 Task: Find connections with filter location Angra dos Reis with filter topic #workwith filter profile language French with filter current company MongoDB with filter school Asia Pacific Institute Of Management with filter industry Farming, Ranching, Forestry with filter service category Trade Shows with filter keywords title Library Assistant
Action: Mouse moved to (529, 97)
Screenshot: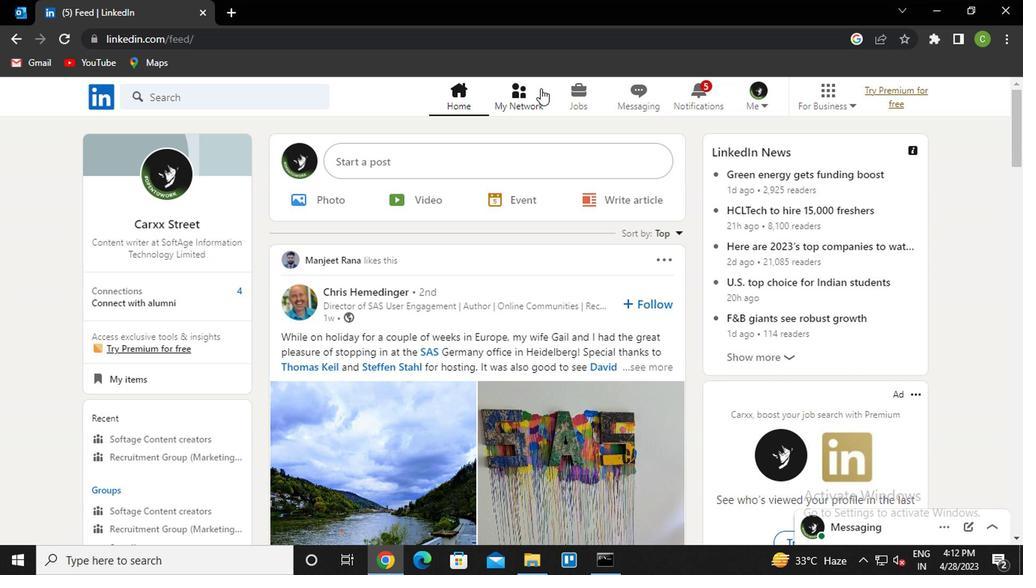 
Action: Mouse pressed left at (529, 97)
Screenshot: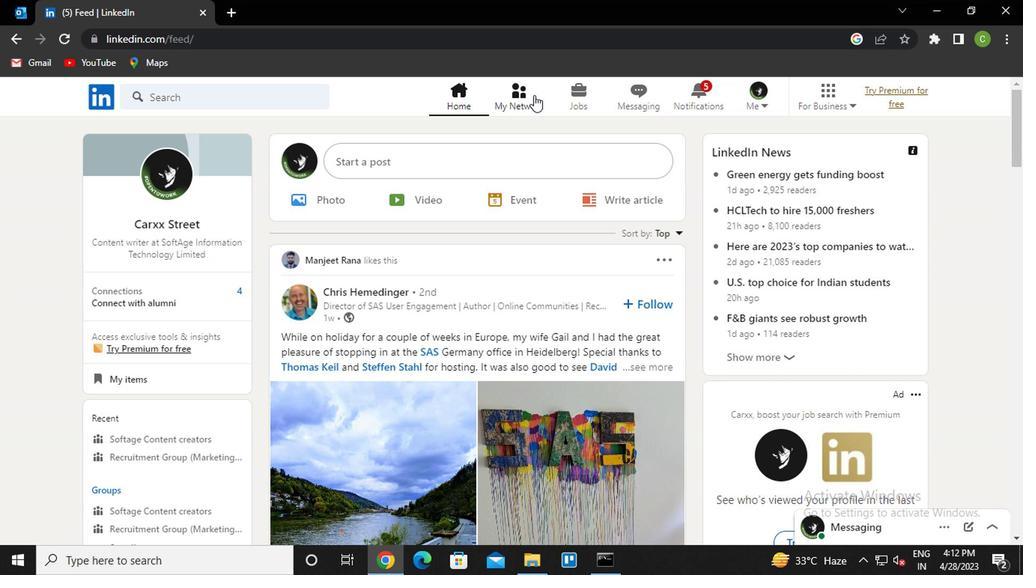 
Action: Mouse moved to (205, 188)
Screenshot: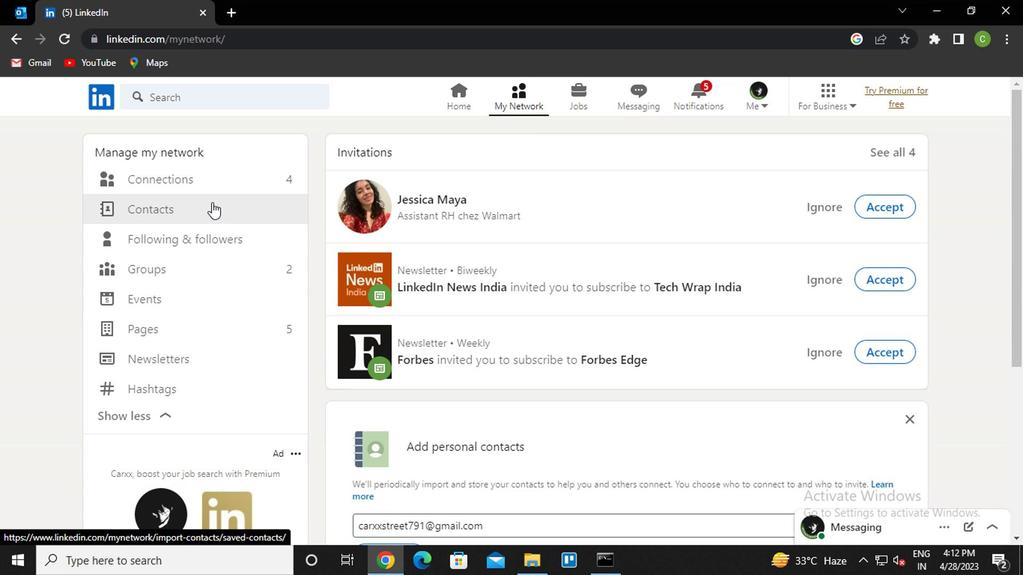 
Action: Mouse pressed left at (205, 188)
Screenshot: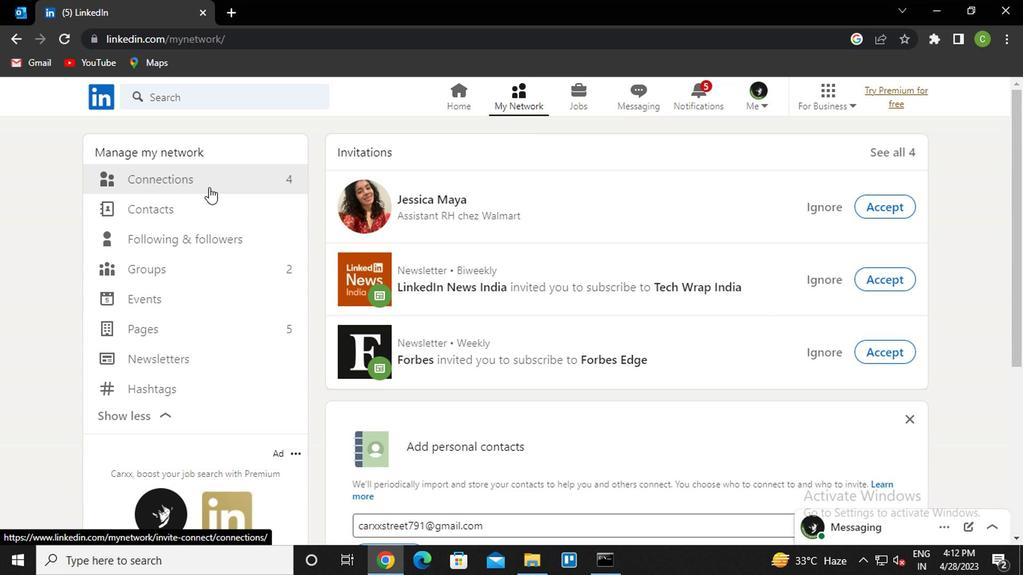 
Action: Mouse moved to (591, 183)
Screenshot: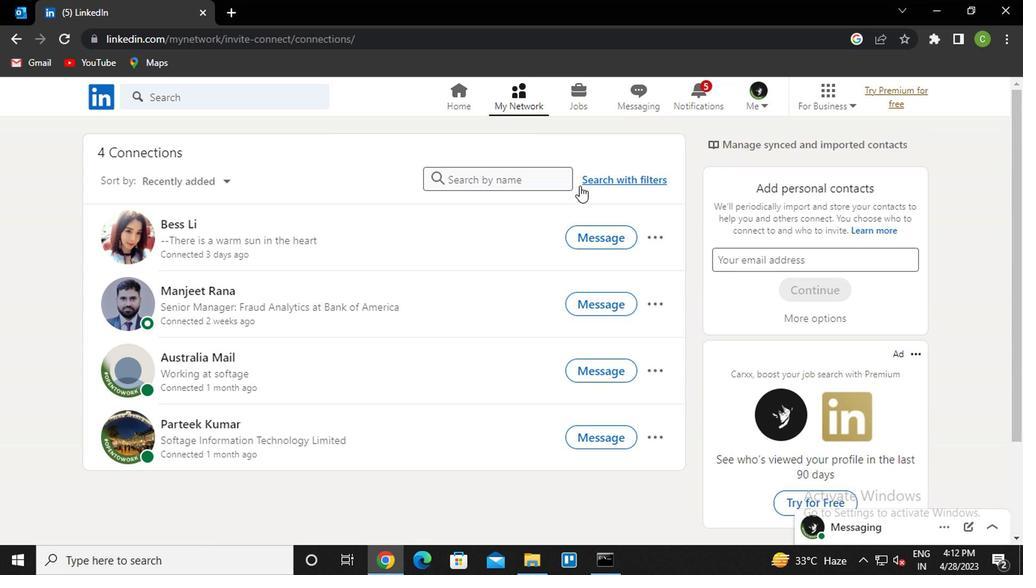 
Action: Mouse pressed left at (591, 183)
Screenshot: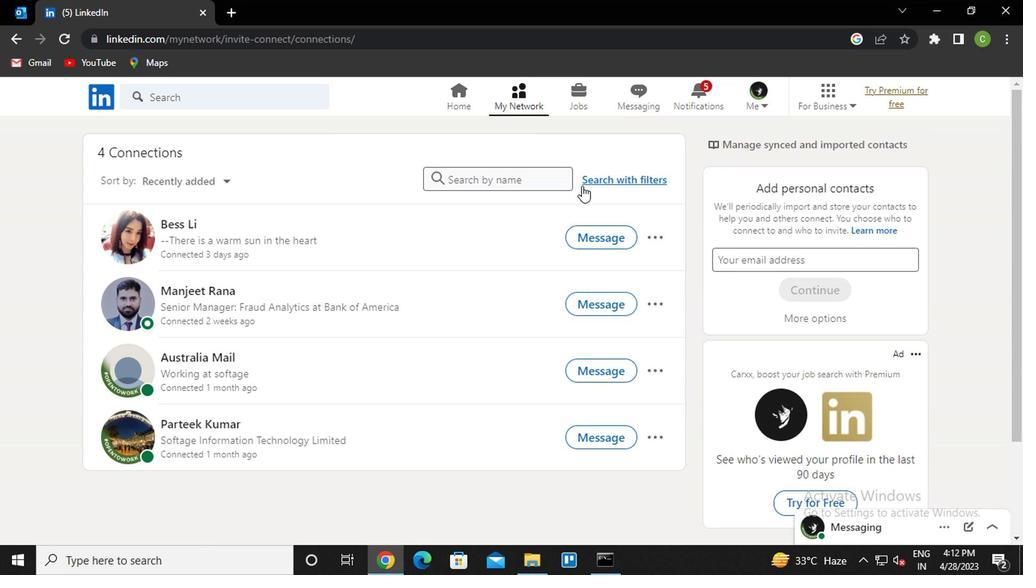 
Action: Mouse moved to (563, 134)
Screenshot: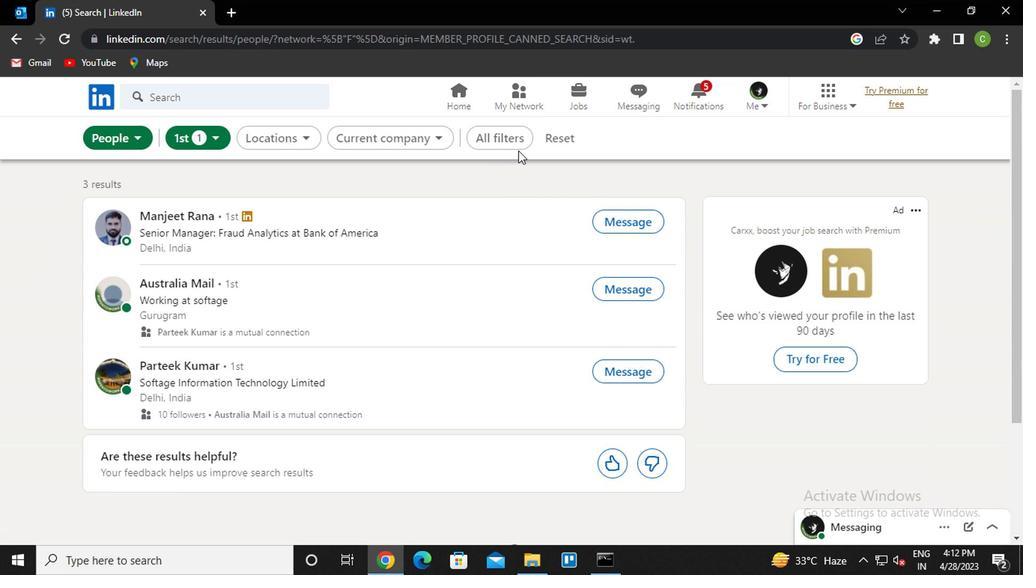
Action: Mouse pressed left at (563, 134)
Screenshot: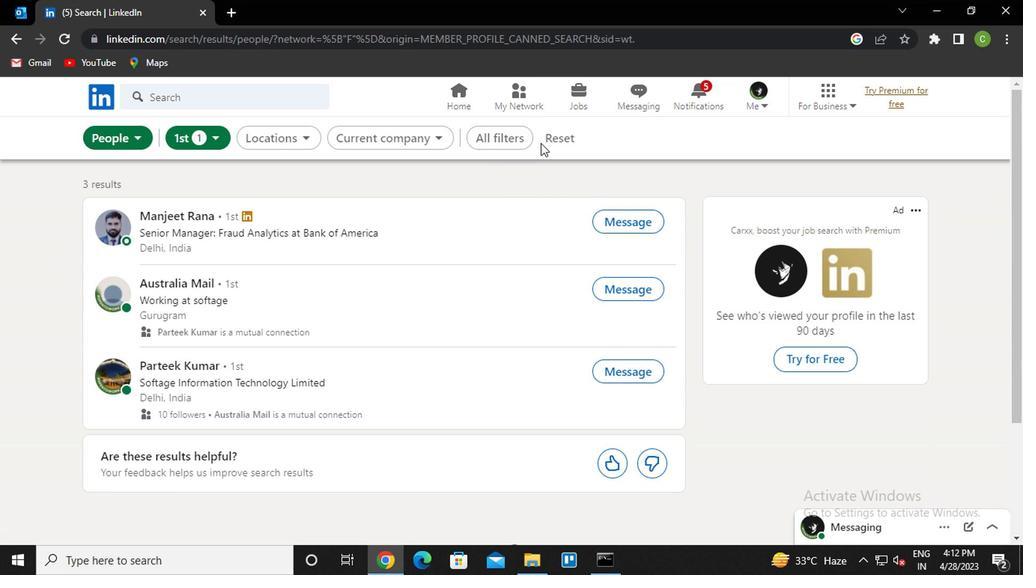 
Action: Mouse moved to (528, 139)
Screenshot: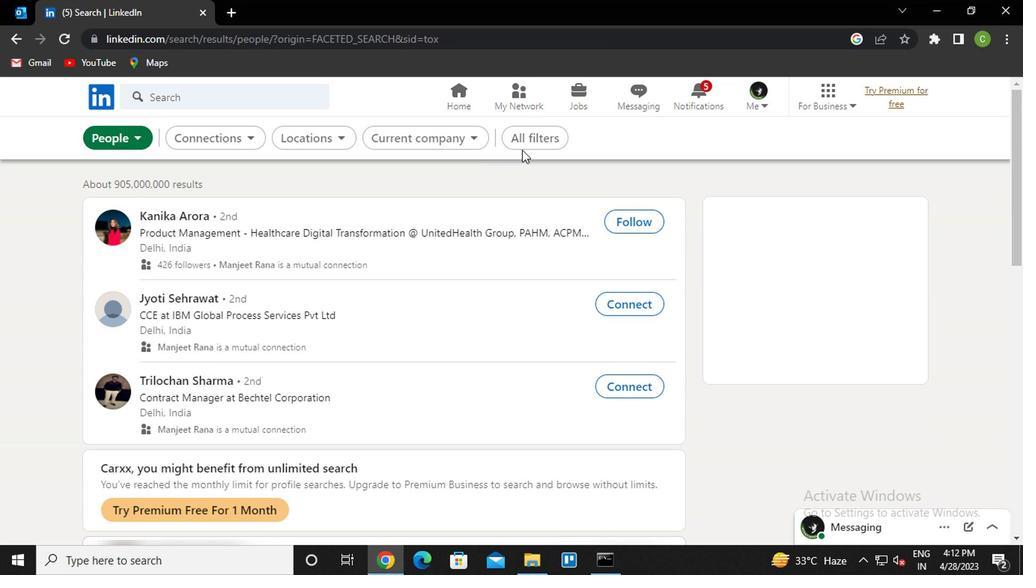 
Action: Mouse pressed left at (528, 139)
Screenshot: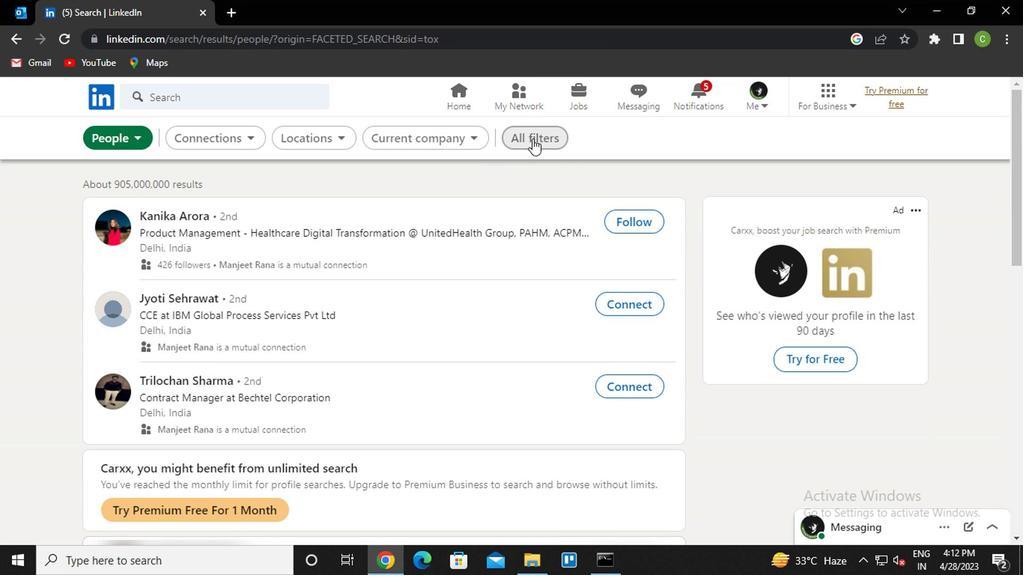 
Action: Mouse moved to (770, 261)
Screenshot: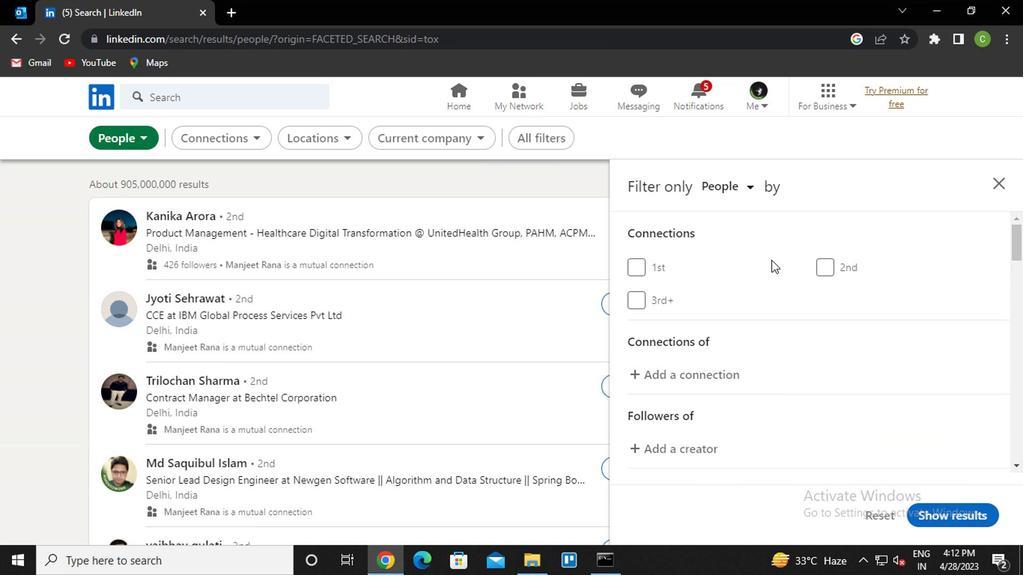 
Action: Mouse scrolled (770, 261) with delta (0, 0)
Screenshot: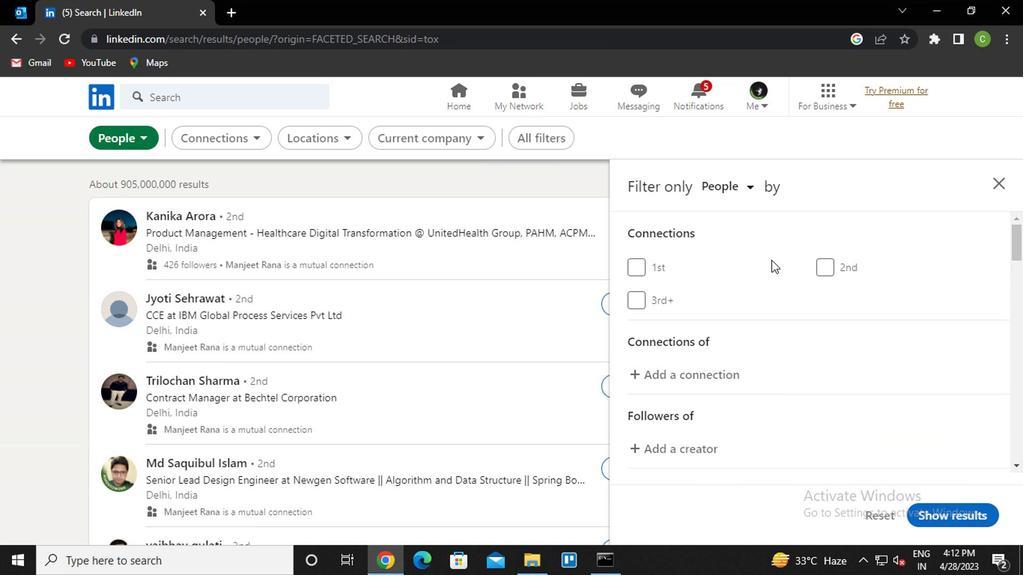 
Action: Mouse moved to (770, 265)
Screenshot: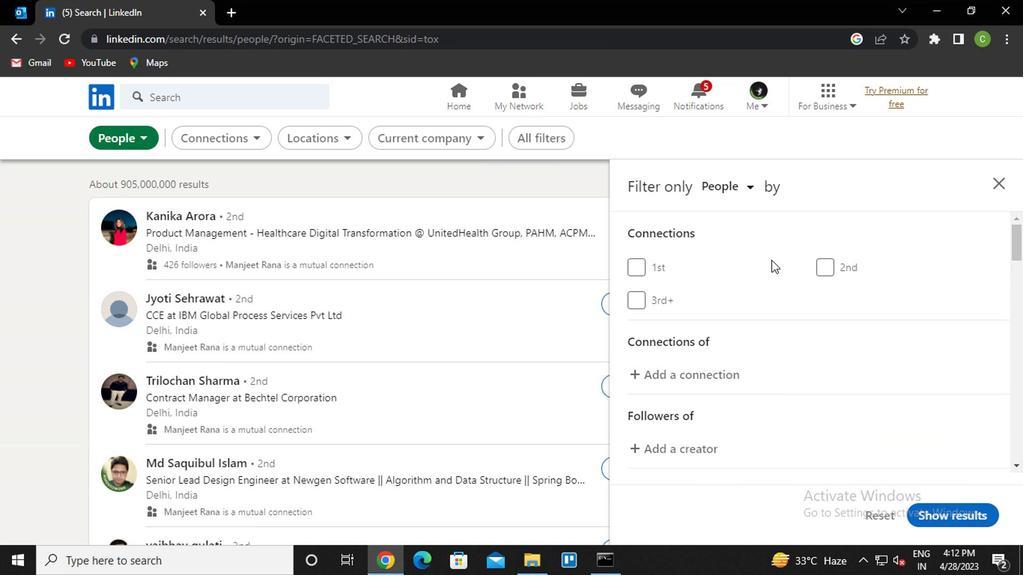 
Action: Mouse scrolled (770, 264) with delta (0, 0)
Screenshot: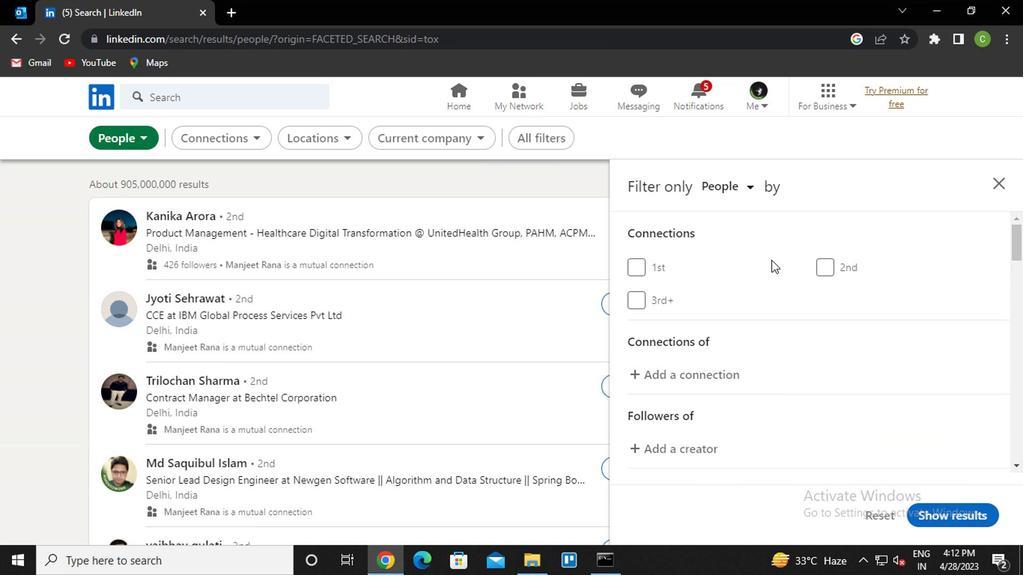 
Action: Mouse moved to (770, 268)
Screenshot: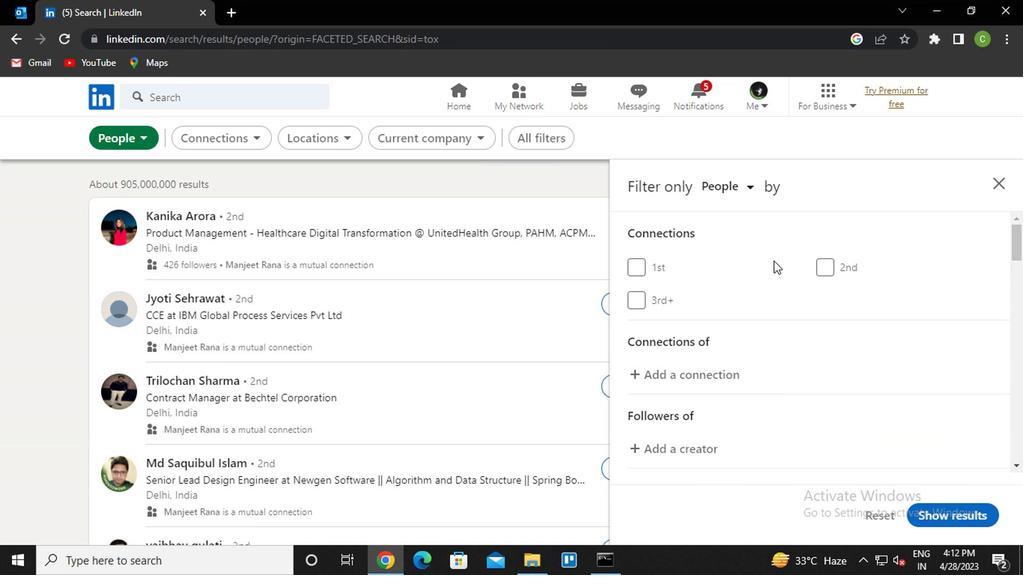 
Action: Mouse scrolled (770, 268) with delta (0, 0)
Screenshot: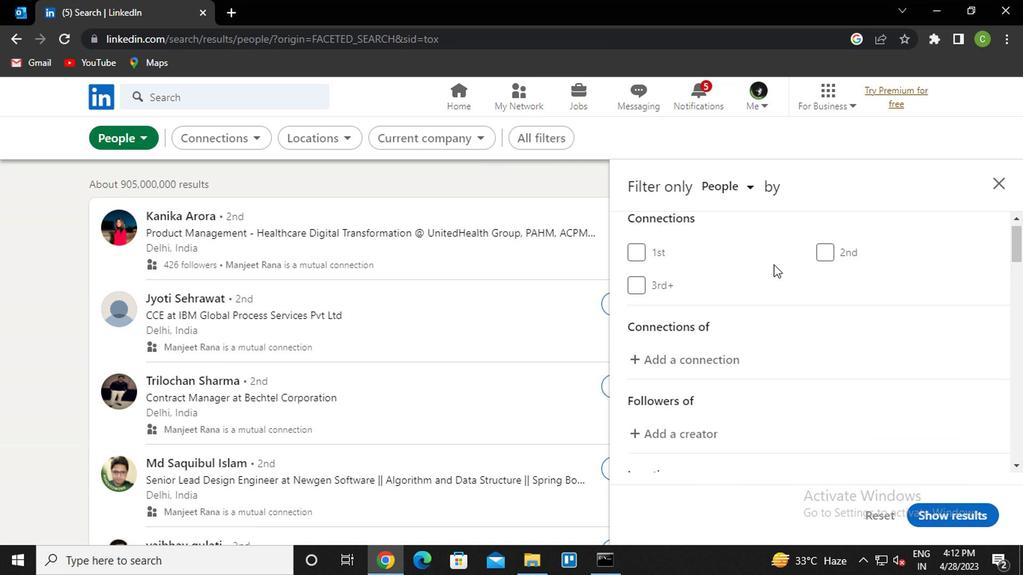 
Action: Mouse moved to (859, 373)
Screenshot: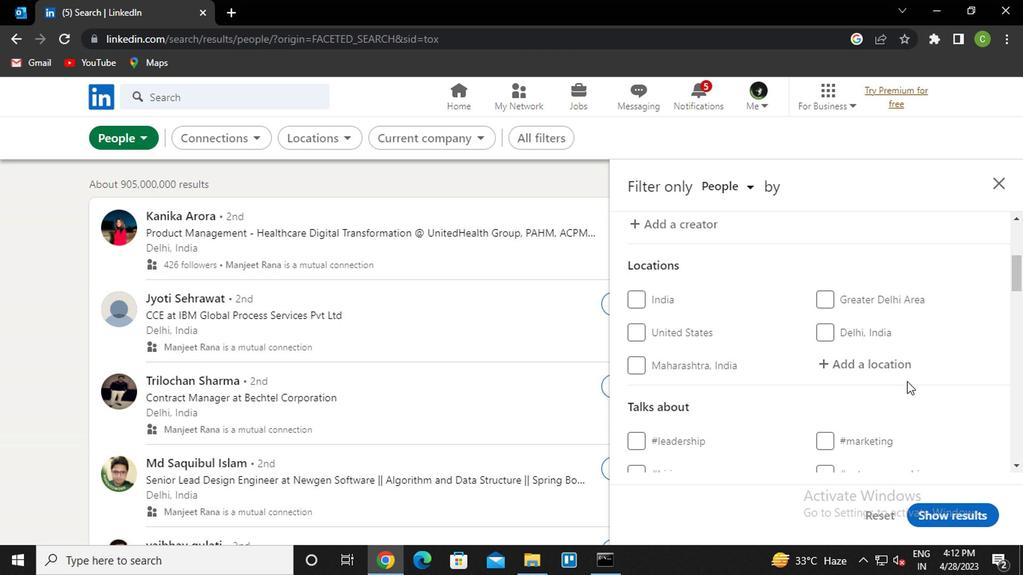 
Action: Mouse pressed left at (859, 373)
Screenshot: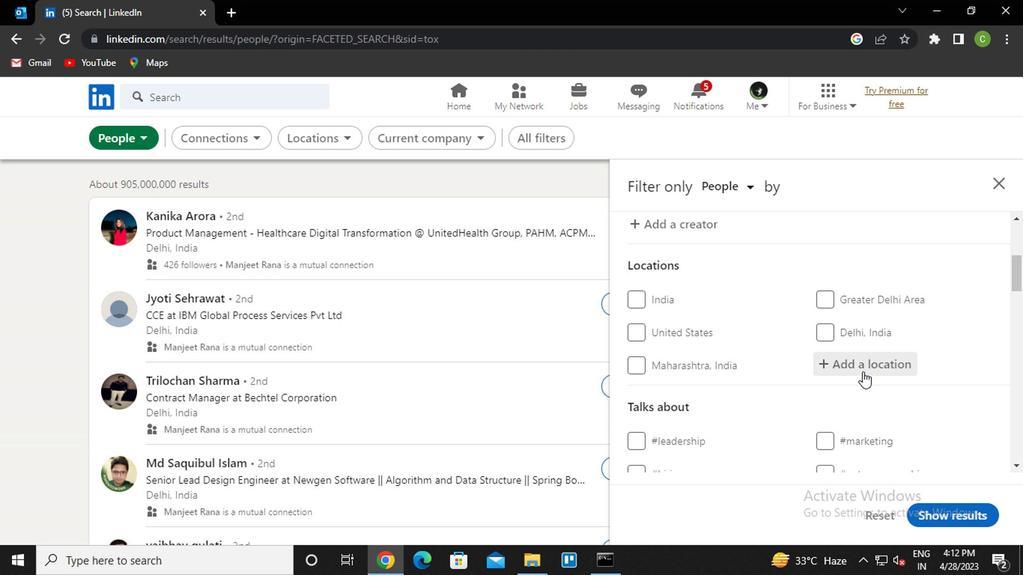 
Action: Key pressed <Key.caps_lock>a<Key.caps_lock>ngra<Key.space>dos<Key.down><Key.enter>
Screenshot: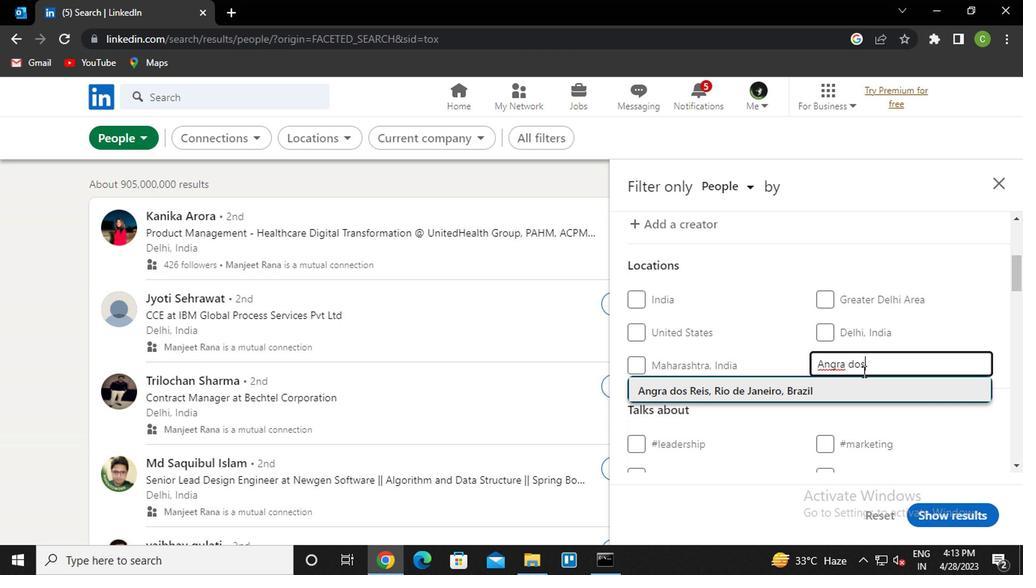 
Action: Mouse scrolled (859, 372) with delta (0, -1)
Screenshot: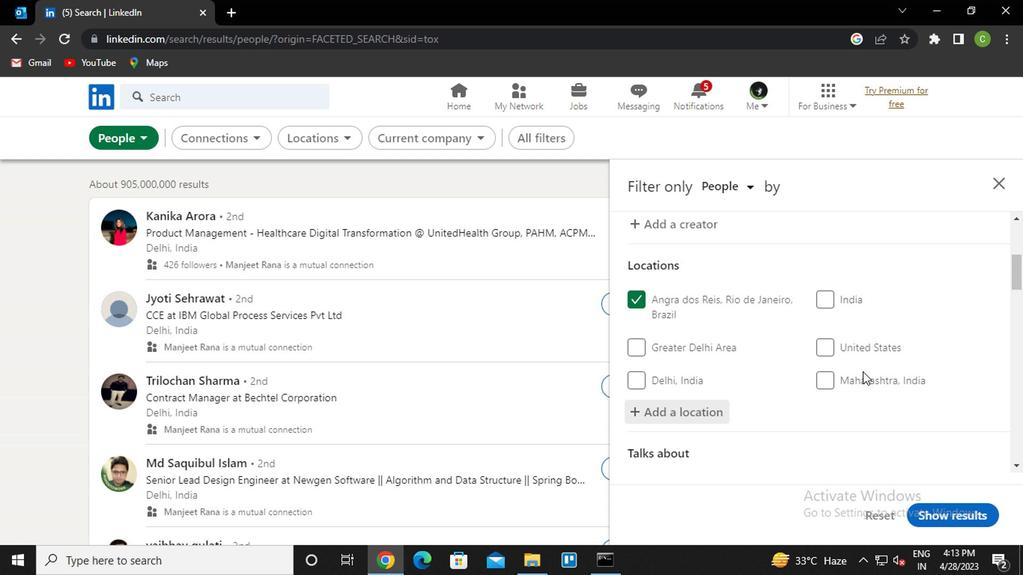 
Action: Mouse moved to (857, 377)
Screenshot: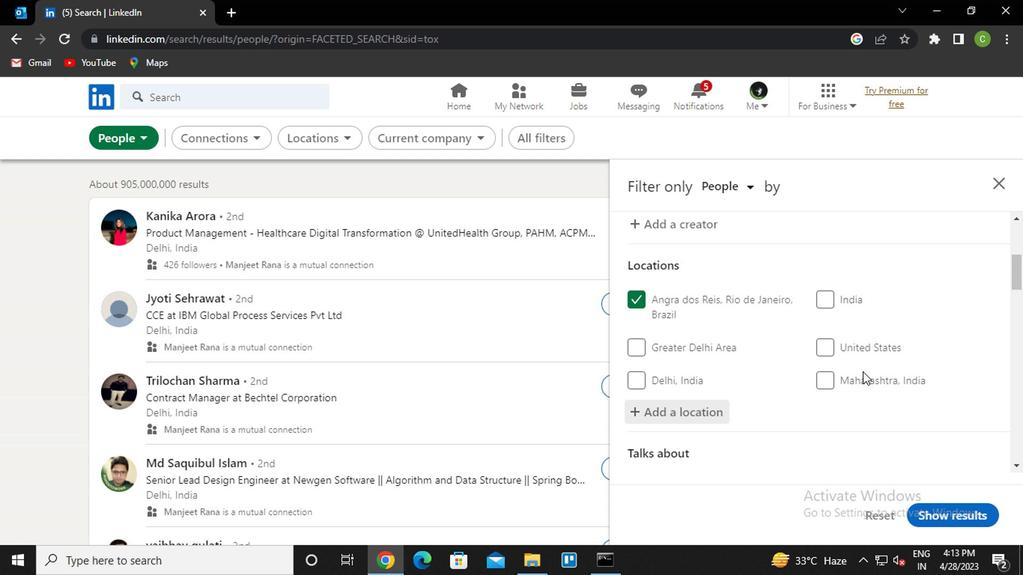 
Action: Mouse scrolled (857, 376) with delta (0, 0)
Screenshot: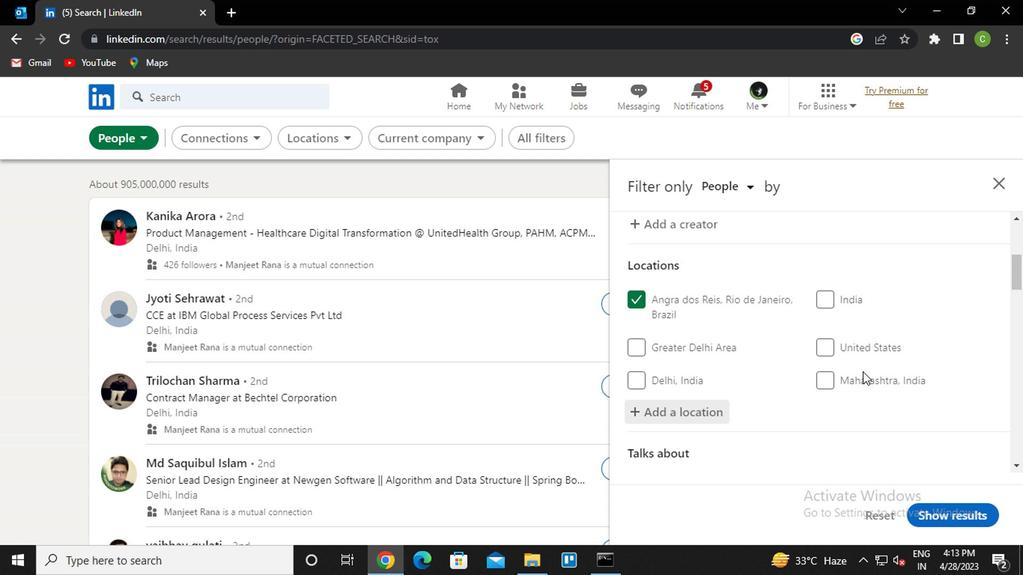 
Action: Mouse moved to (858, 377)
Screenshot: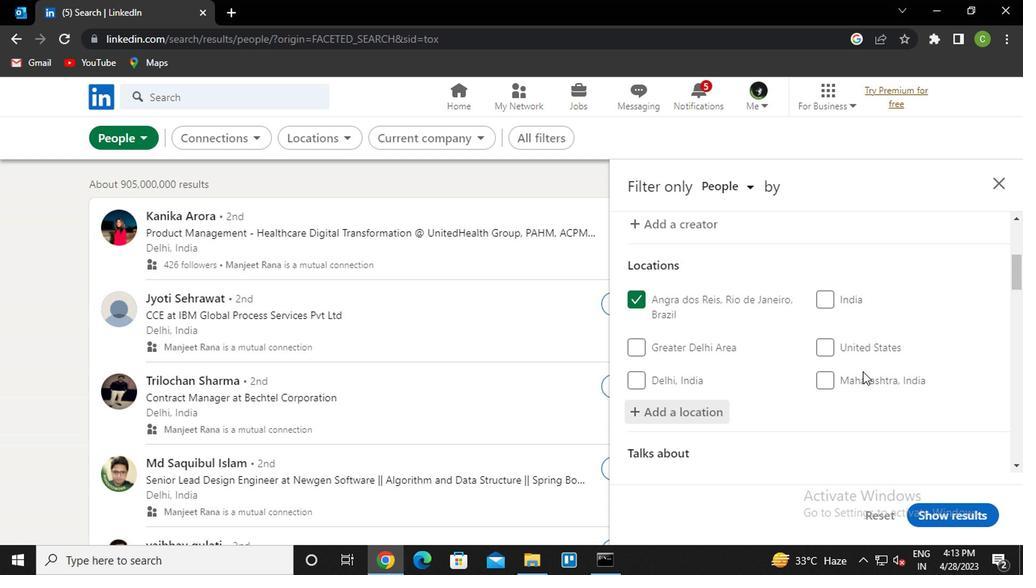 
Action: Mouse scrolled (858, 377) with delta (0, 0)
Screenshot: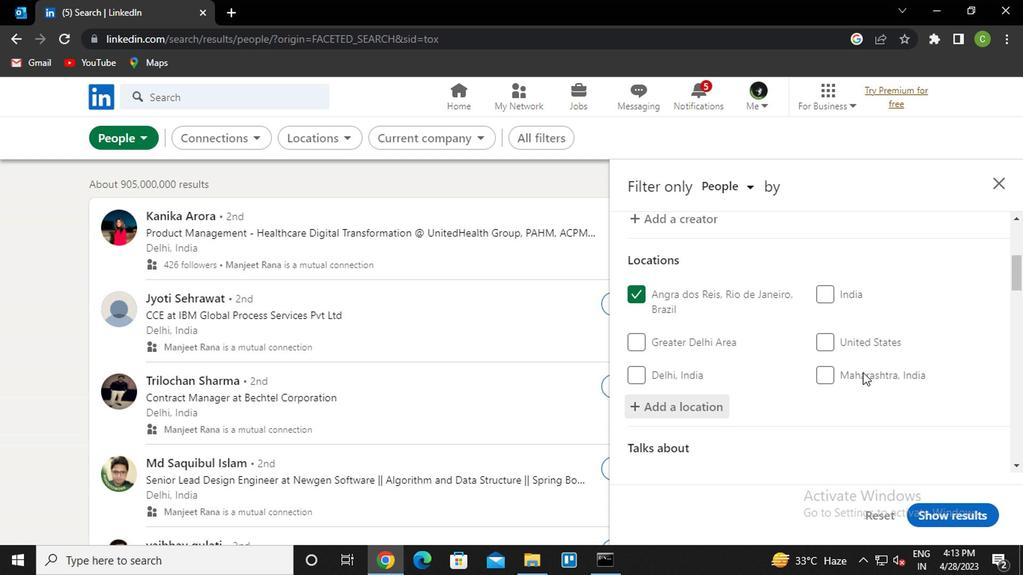 
Action: Mouse moved to (850, 329)
Screenshot: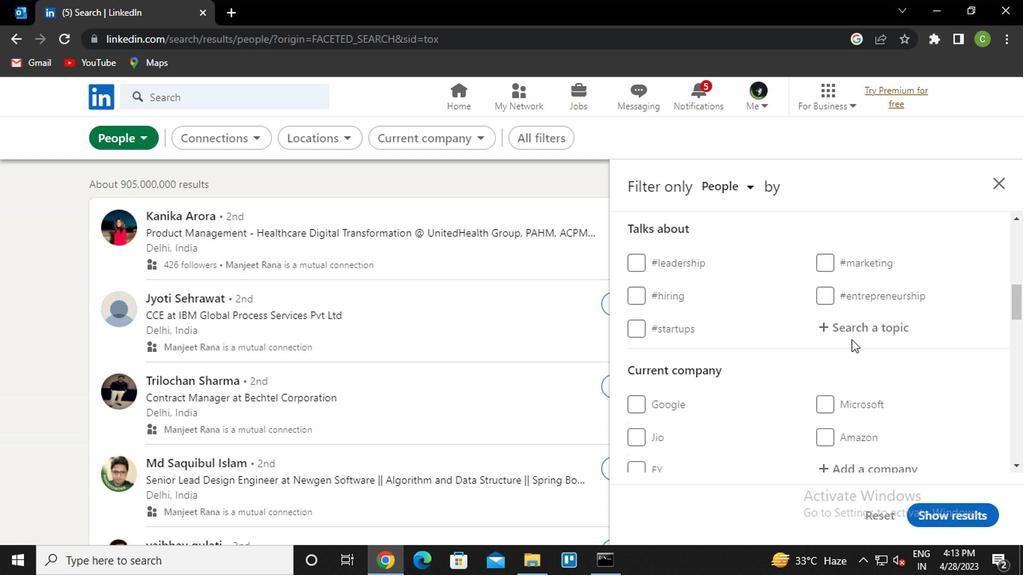 
Action: Mouse pressed left at (850, 329)
Screenshot: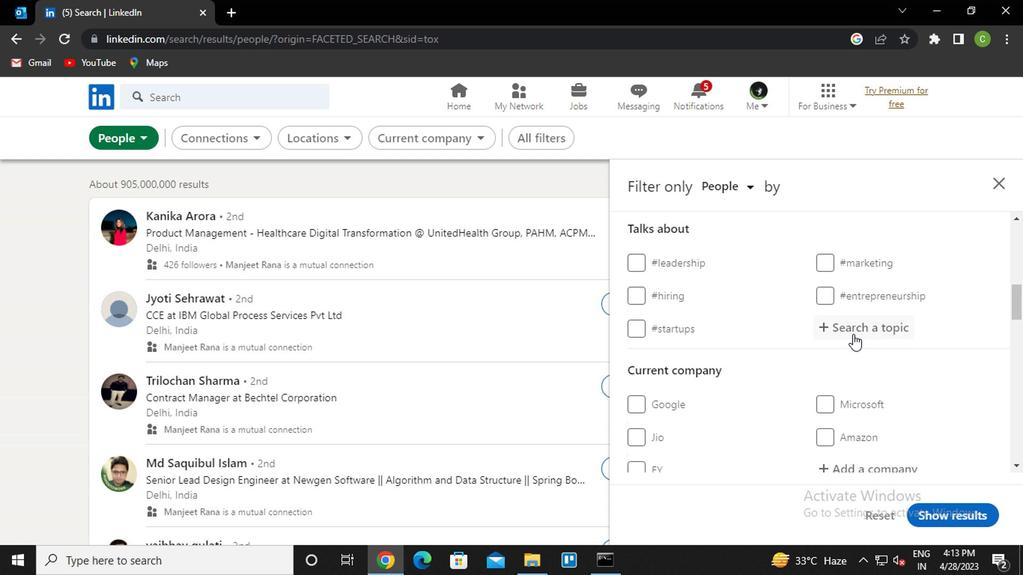 
Action: Key pressed work<Key.down><Key.enter>
Screenshot: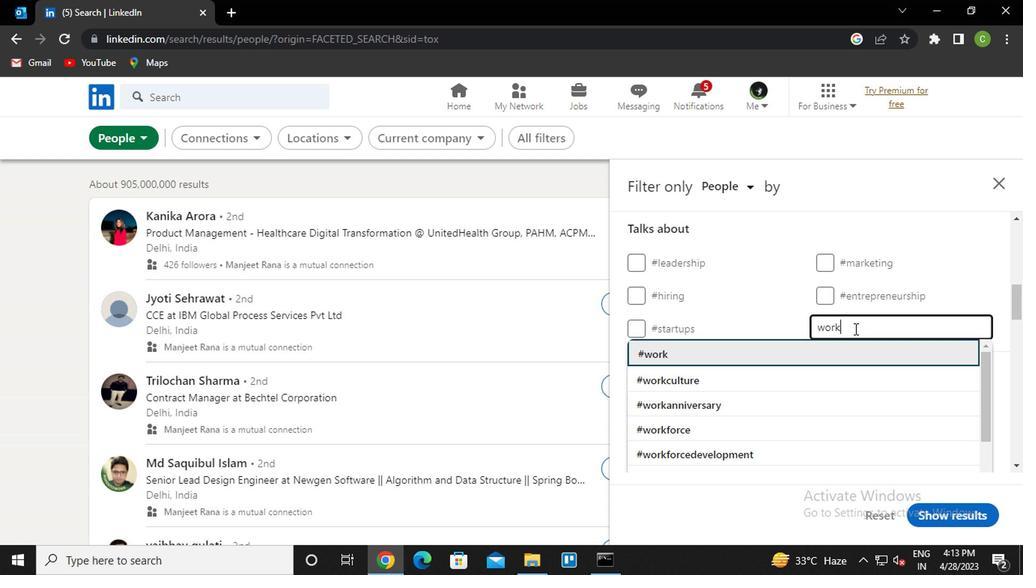 
Action: Mouse scrolled (850, 329) with delta (0, 0)
Screenshot: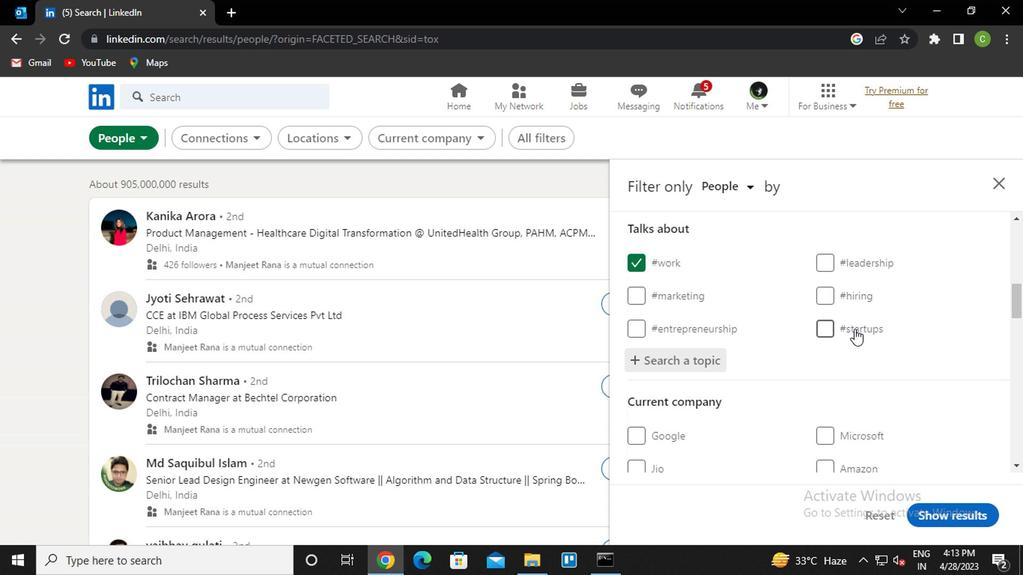 
Action: Mouse scrolled (850, 329) with delta (0, 0)
Screenshot: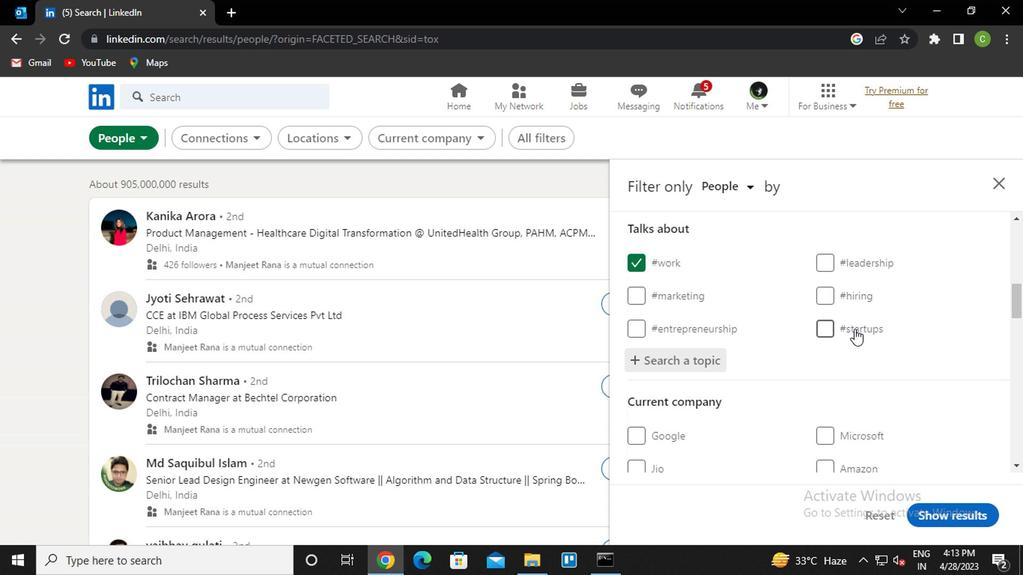 
Action: Mouse scrolled (850, 329) with delta (0, 0)
Screenshot: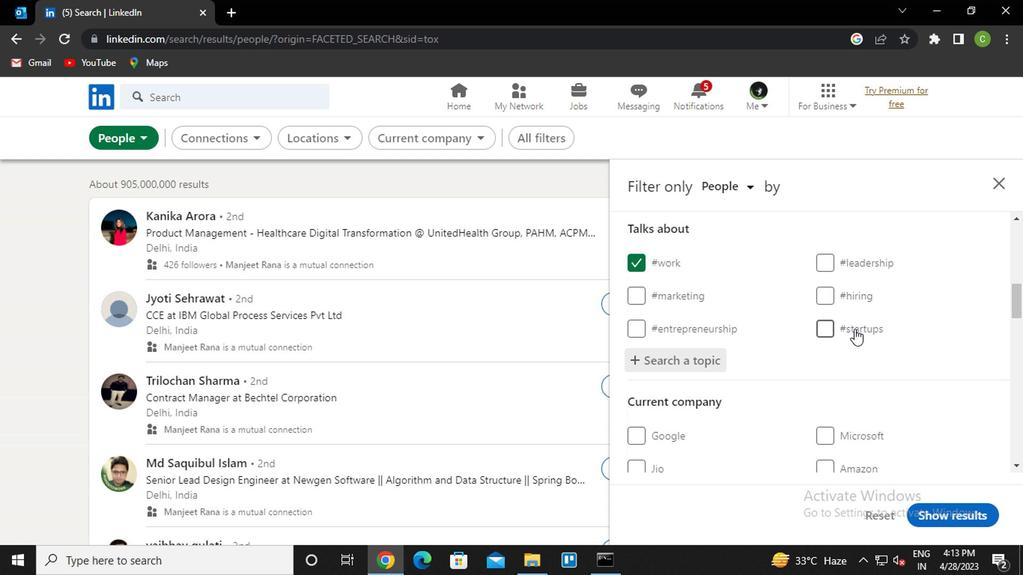 
Action: Mouse scrolled (850, 329) with delta (0, 0)
Screenshot: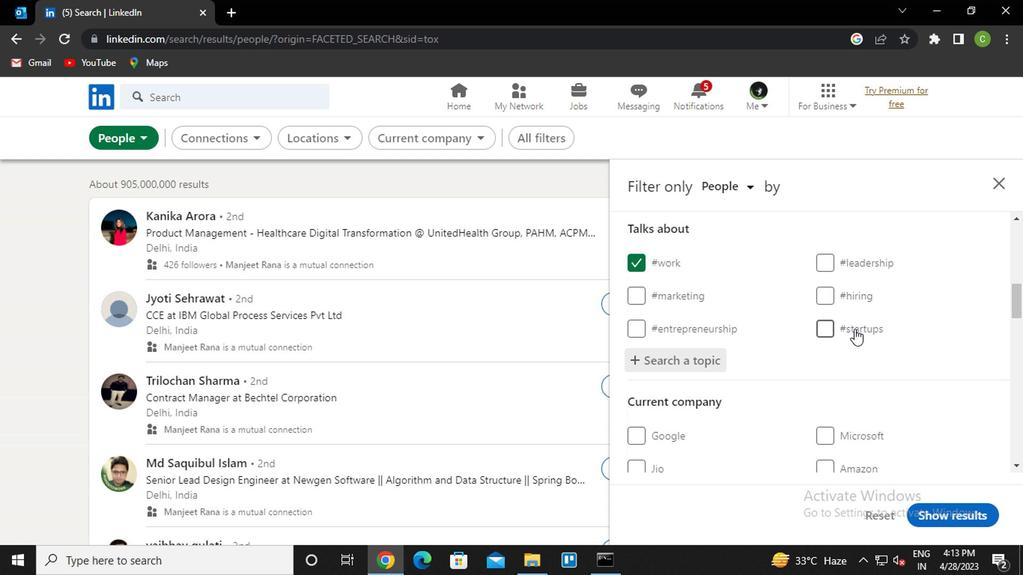 
Action: Mouse scrolled (850, 329) with delta (0, 0)
Screenshot: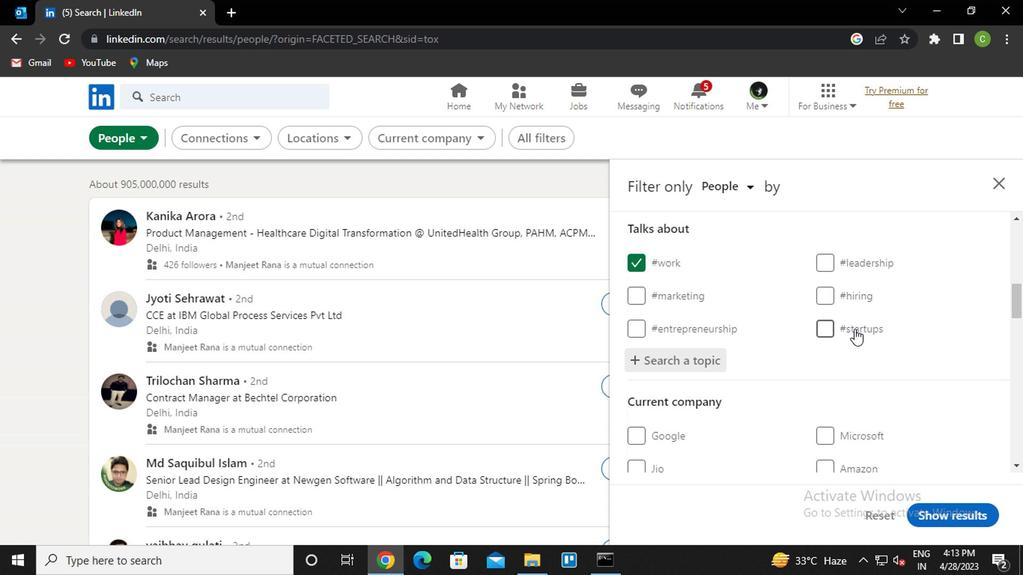 
Action: Mouse scrolled (850, 329) with delta (0, 0)
Screenshot: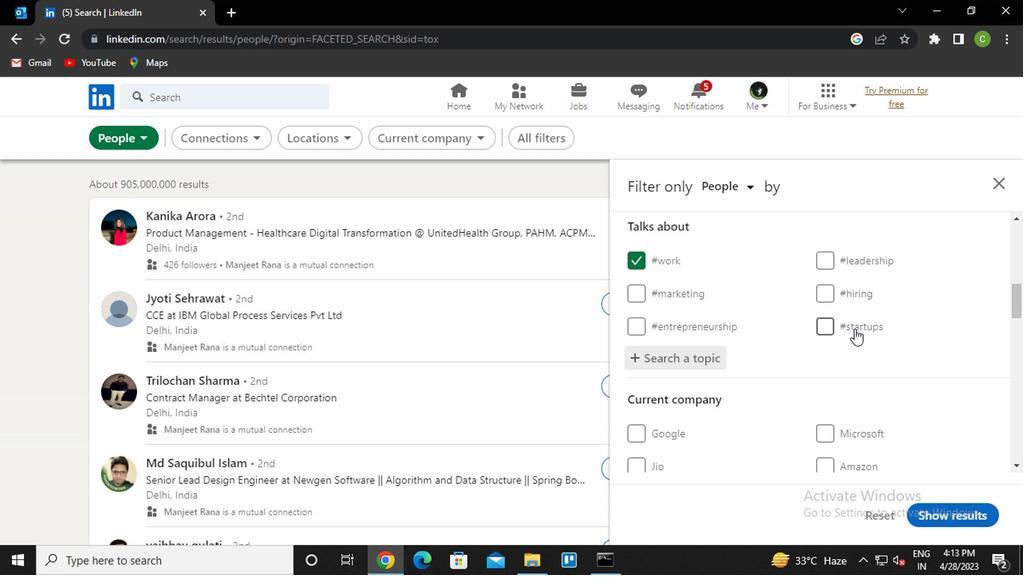 
Action: Mouse scrolled (850, 329) with delta (0, 0)
Screenshot: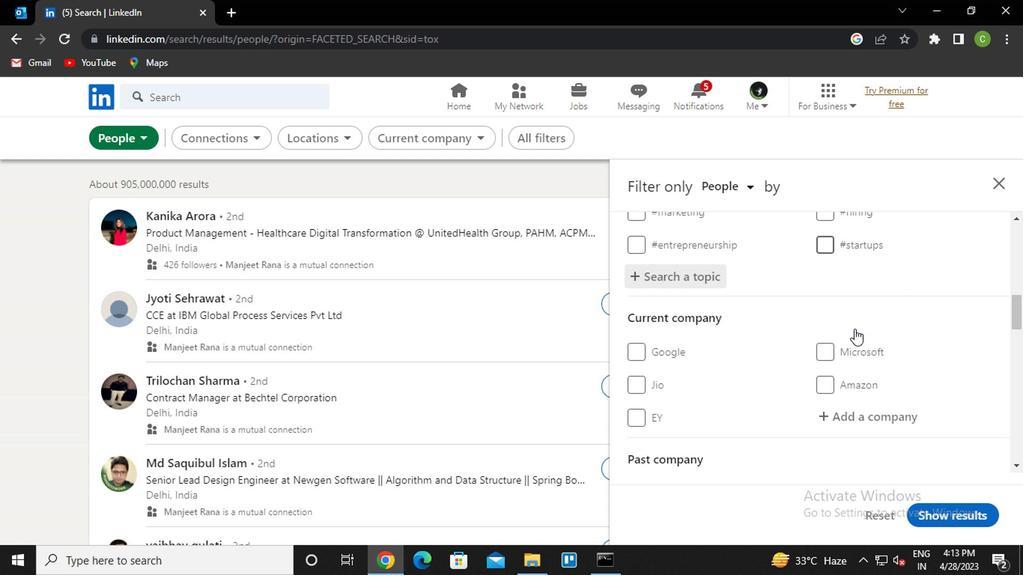 
Action: Mouse moved to (772, 381)
Screenshot: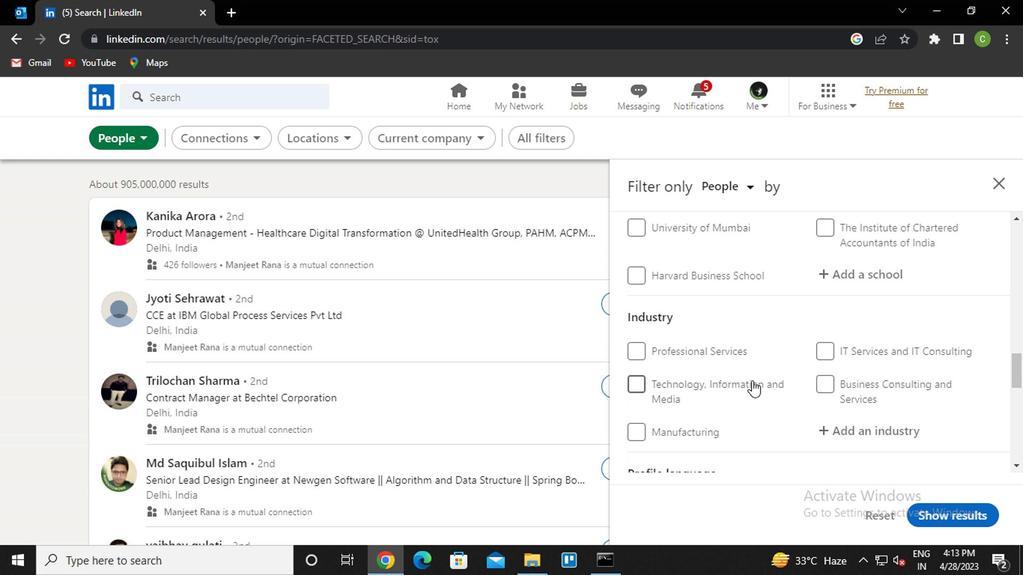 
Action: Mouse scrolled (772, 380) with delta (0, 0)
Screenshot: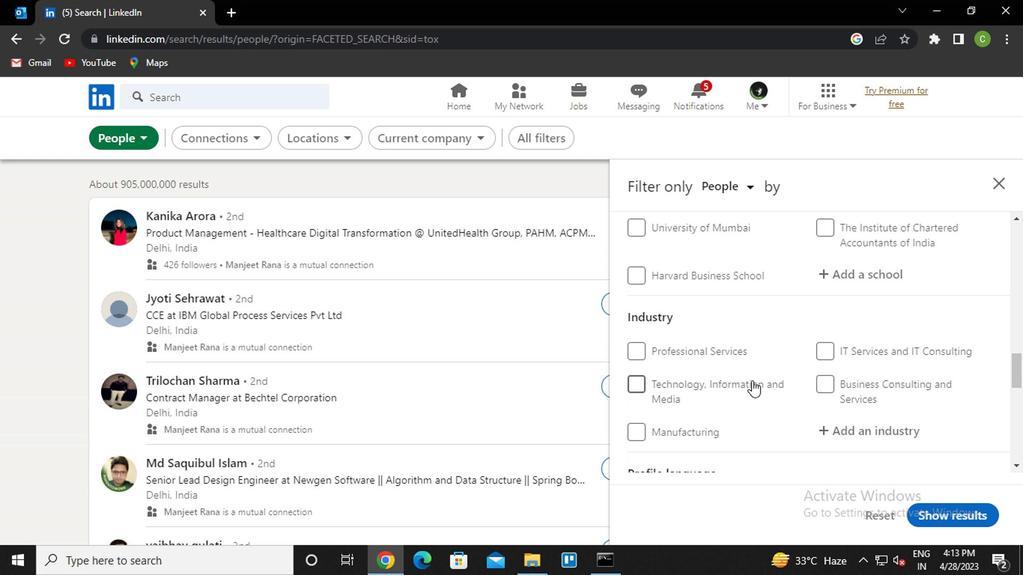
Action: Mouse scrolled (772, 380) with delta (0, 0)
Screenshot: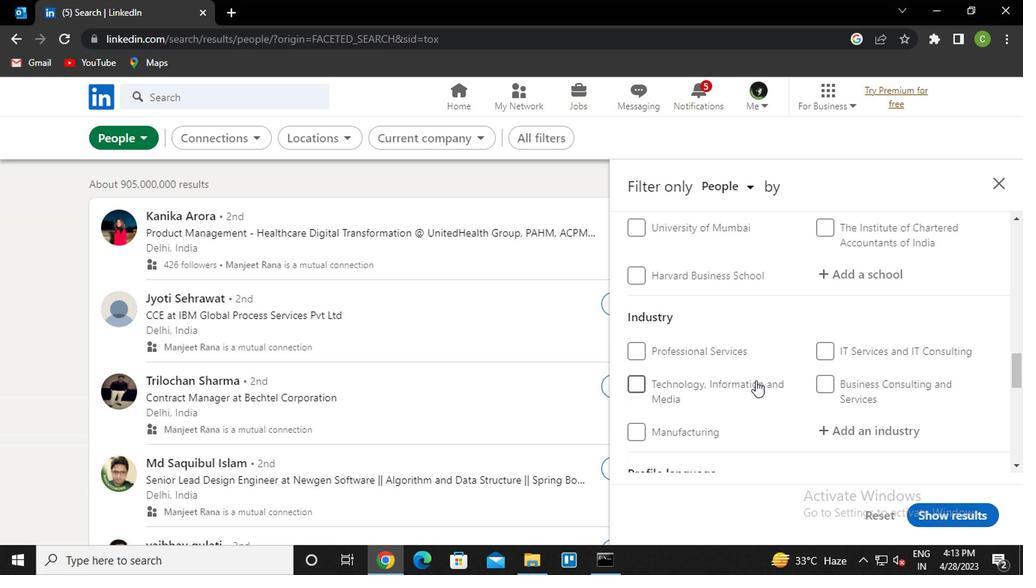 
Action: Mouse moved to (774, 378)
Screenshot: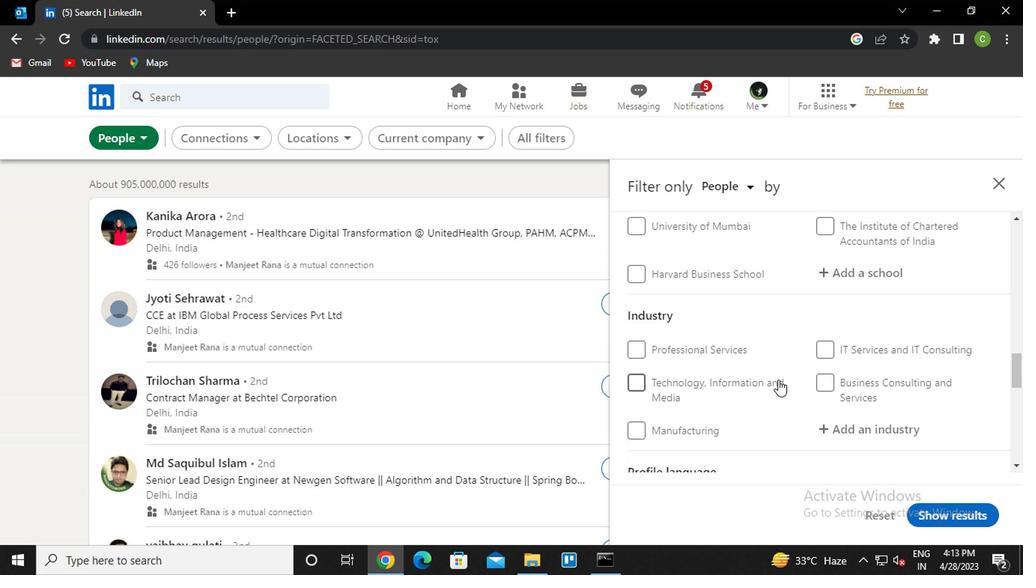 
Action: Mouse scrolled (774, 377) with delta (0, -1)
Screenshot: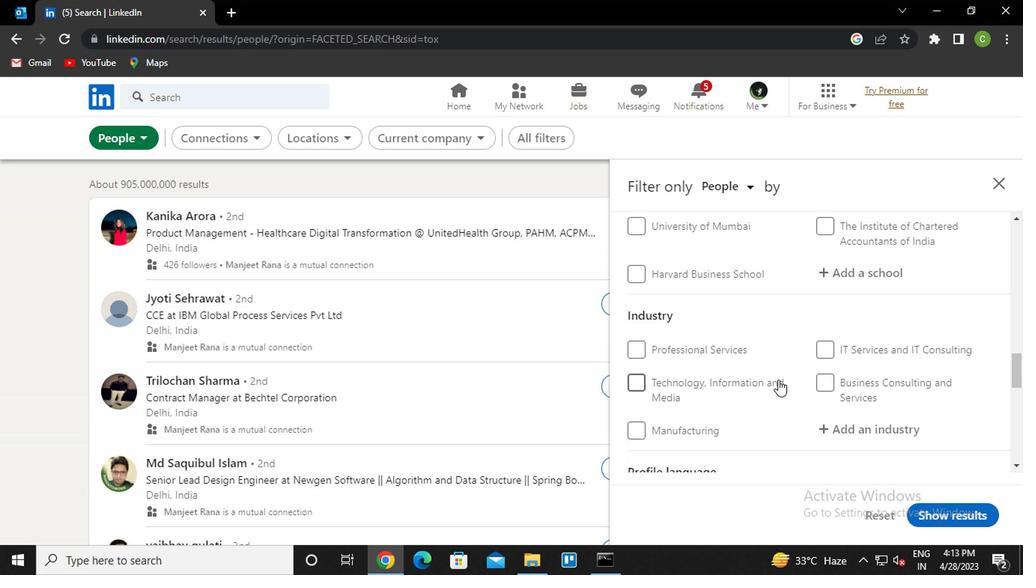 
Action: Mouse moved to (825, 286)
Screenshot: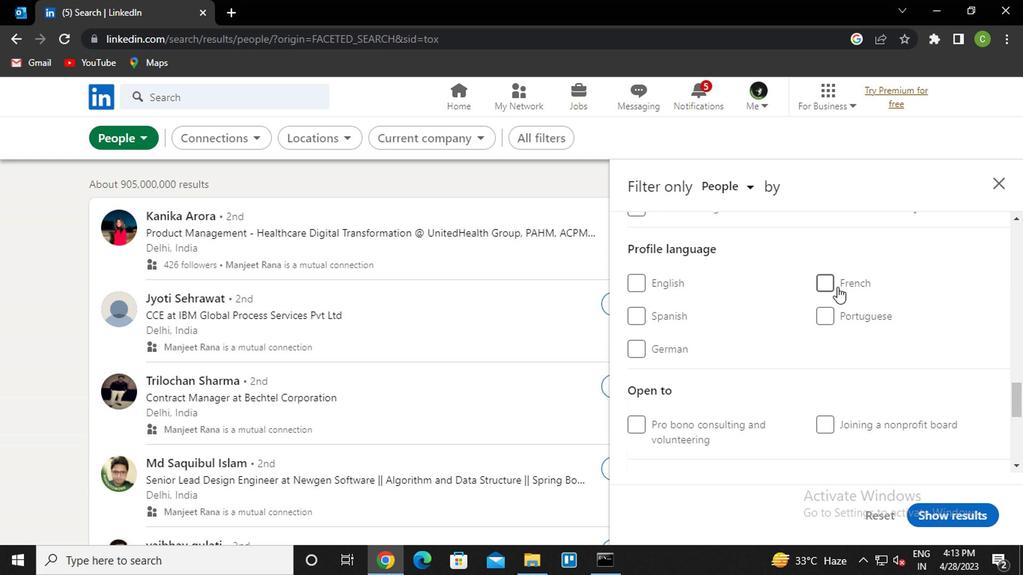 
Action: Mouse pressed left at (825, 286)
Screenshot: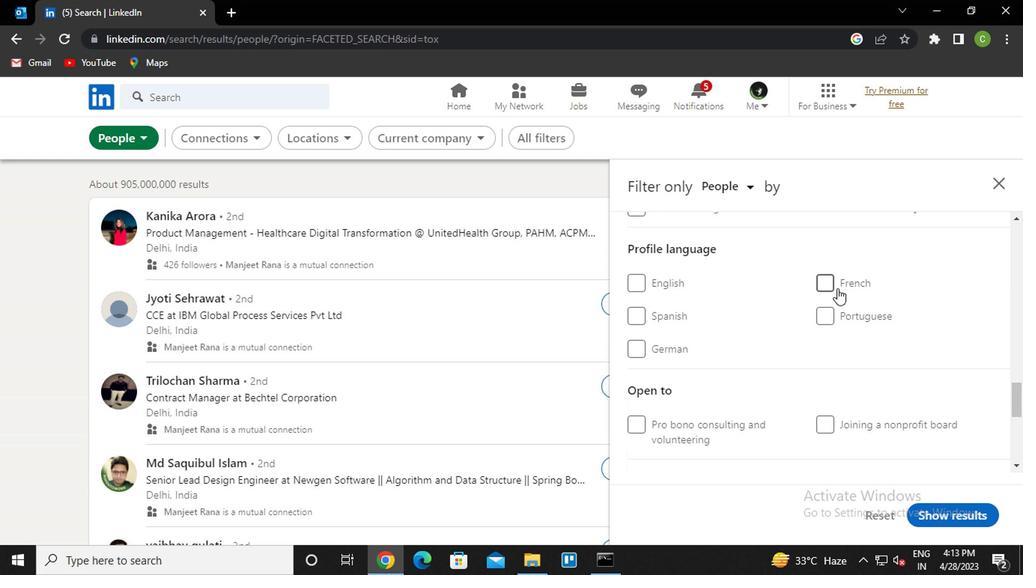 
Action: Mouse moved to (822, 286)
Screenshot: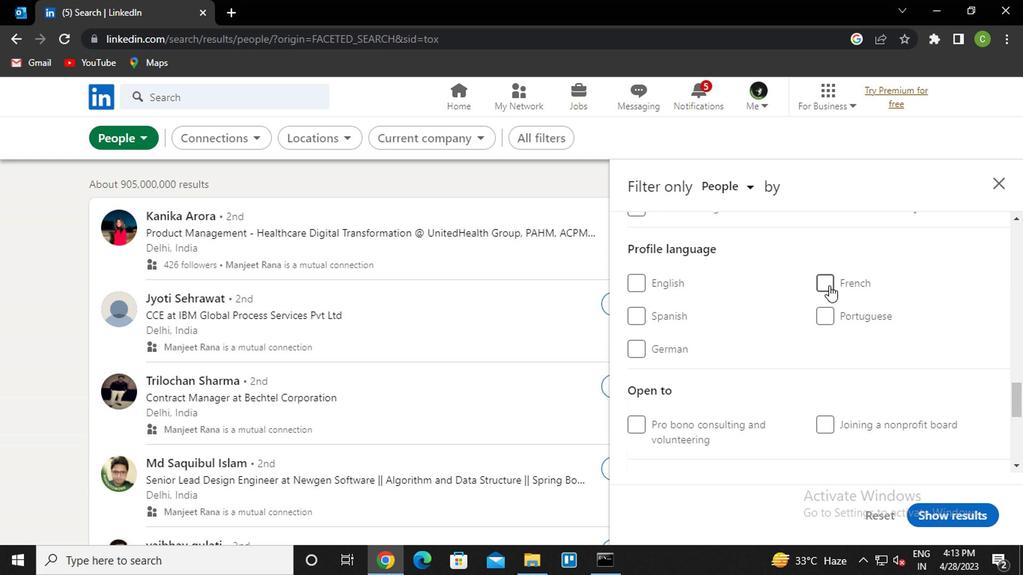 
Action: Mouse scrolled (822, 287) with delta (0, 0)
Screenshot: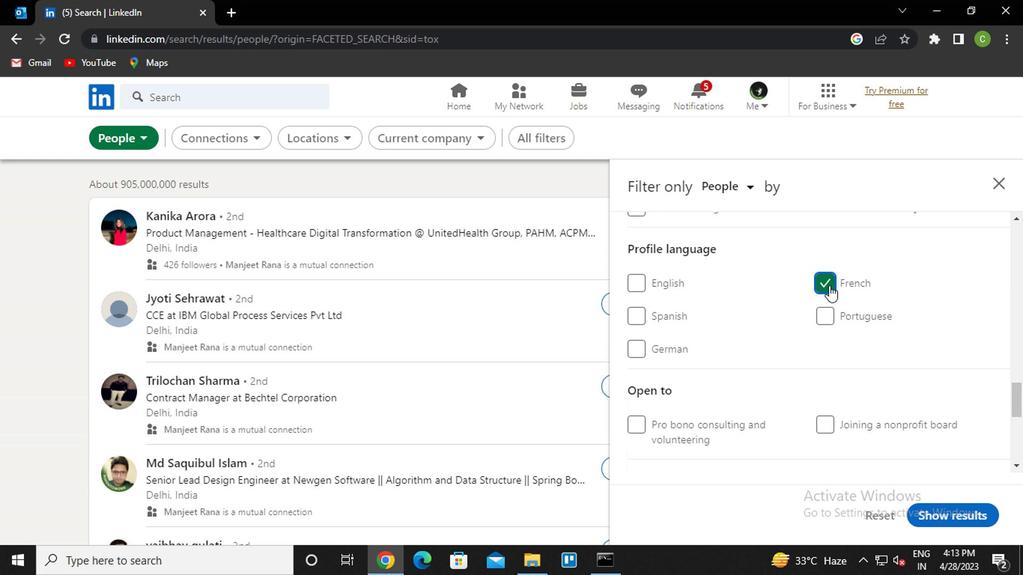 
Action: Mouse scrolled (822, 287) with delta (0, 0)
Screenshot: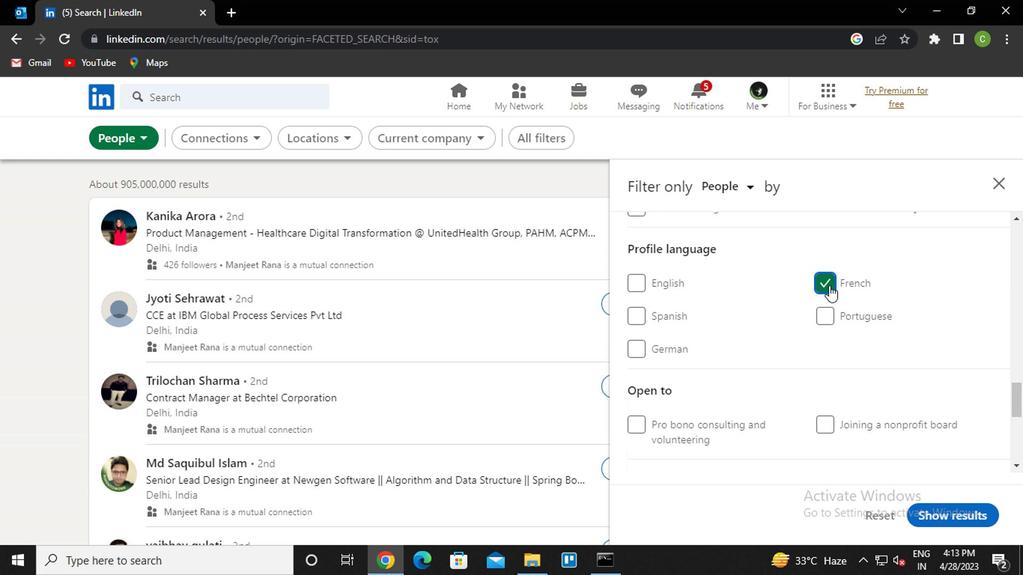 
Action: Mouse scrolled (822, 287) with delta (0, 0)
Screenshot: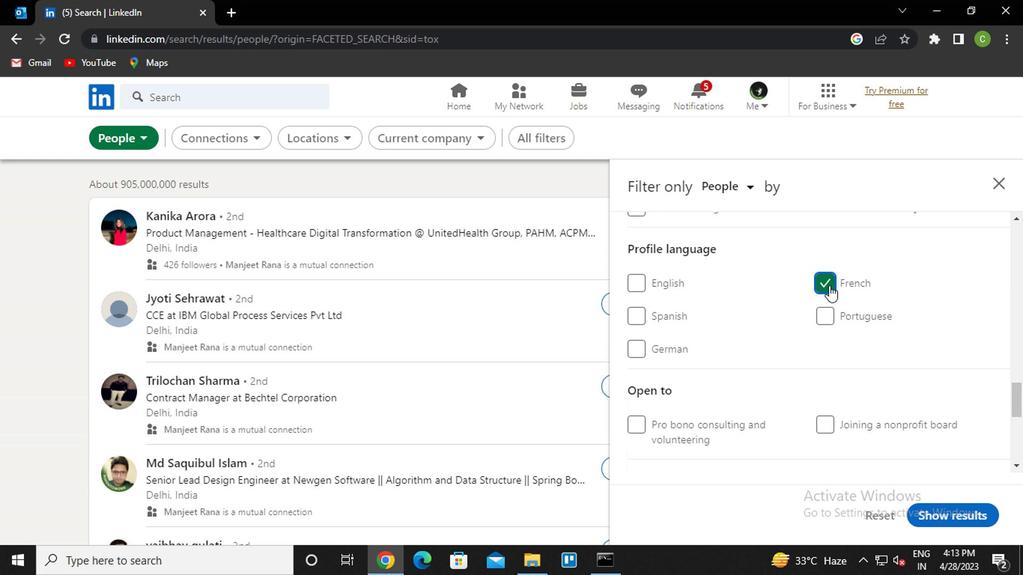 
Action: Mouse scrolled (822, 287) with delta (0, 0)
Screenshot: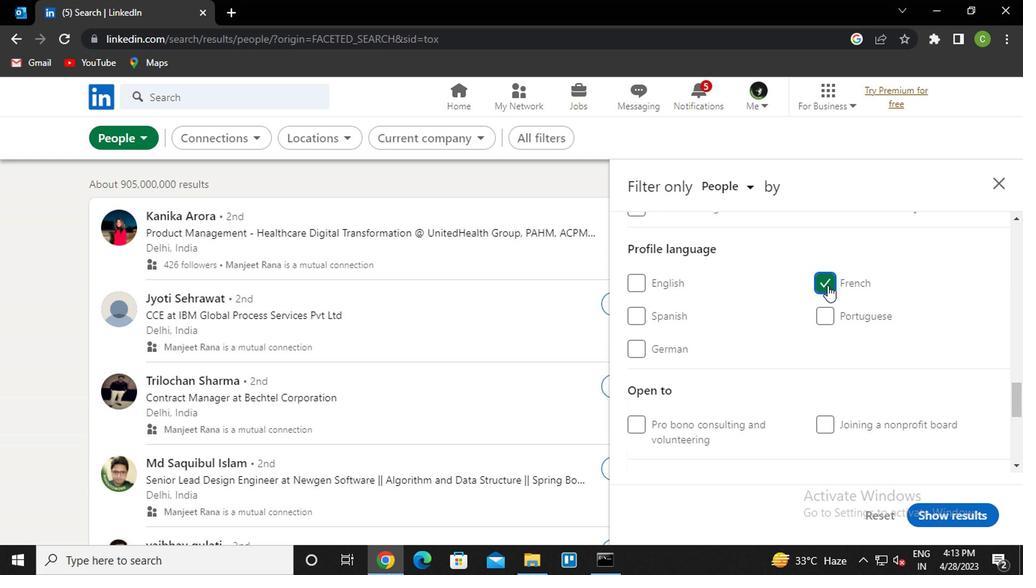 
Action: Mouse scrolled (822, 287) with delta (0, 0)
Screenshot: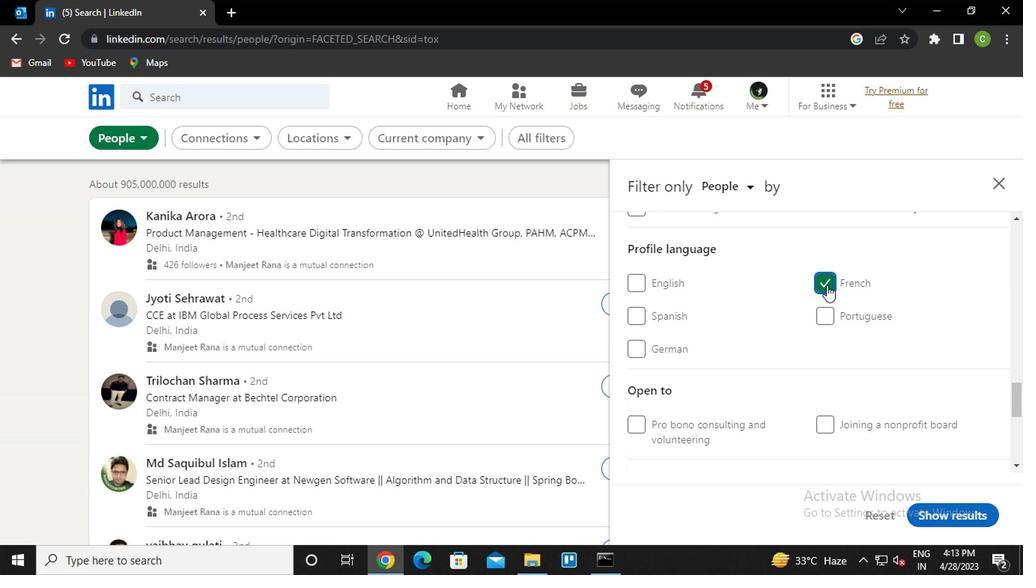 
Action: Mouse scrolled (822, 287) with delta (0, 0)
Screenshot: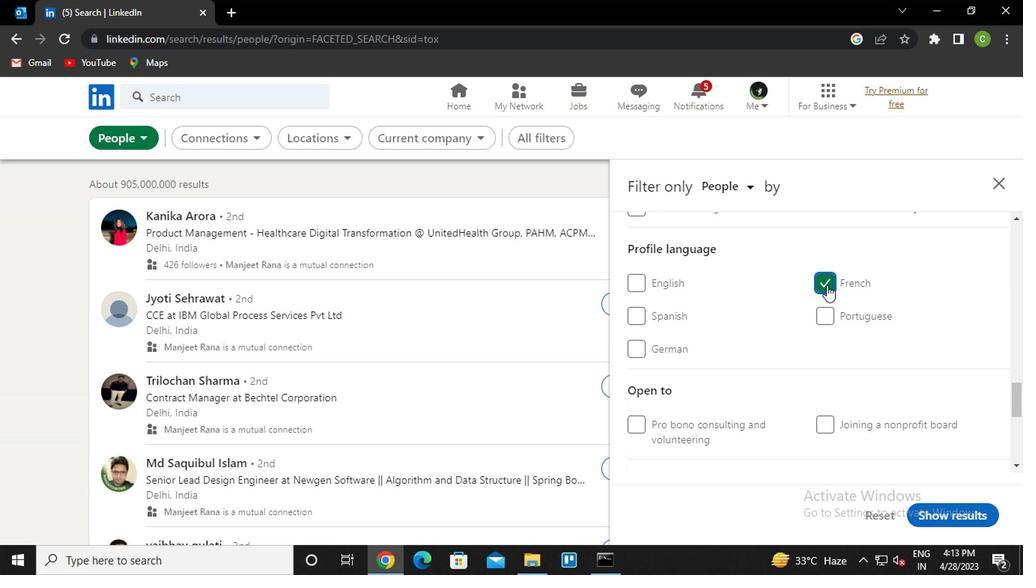 
Action: Mouse scrolled (822, 287) with delta (0, 0)
Screenshot: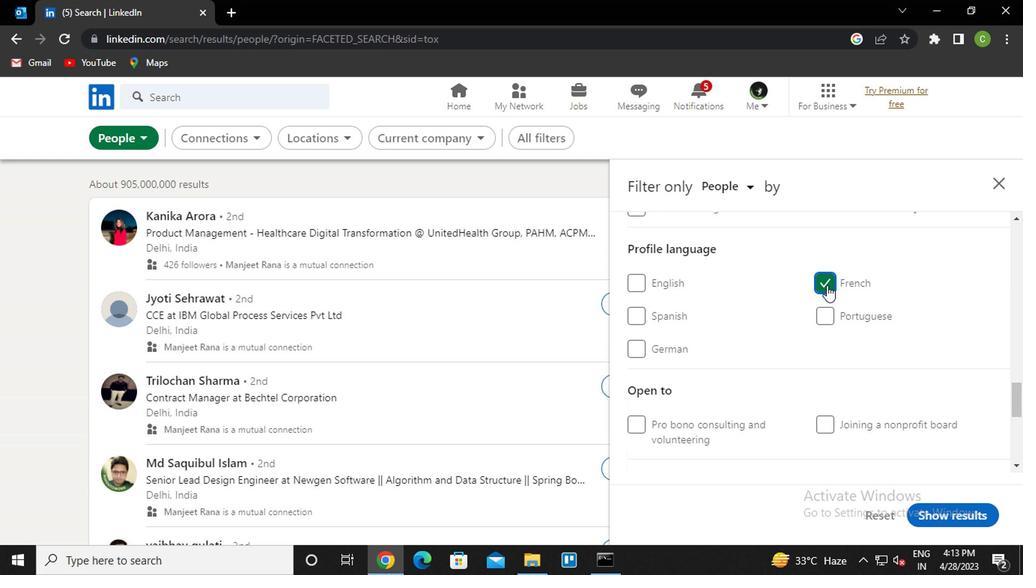 
Action: Mouse scrolled (822, 287) with delta (0, 0)
Screenshot: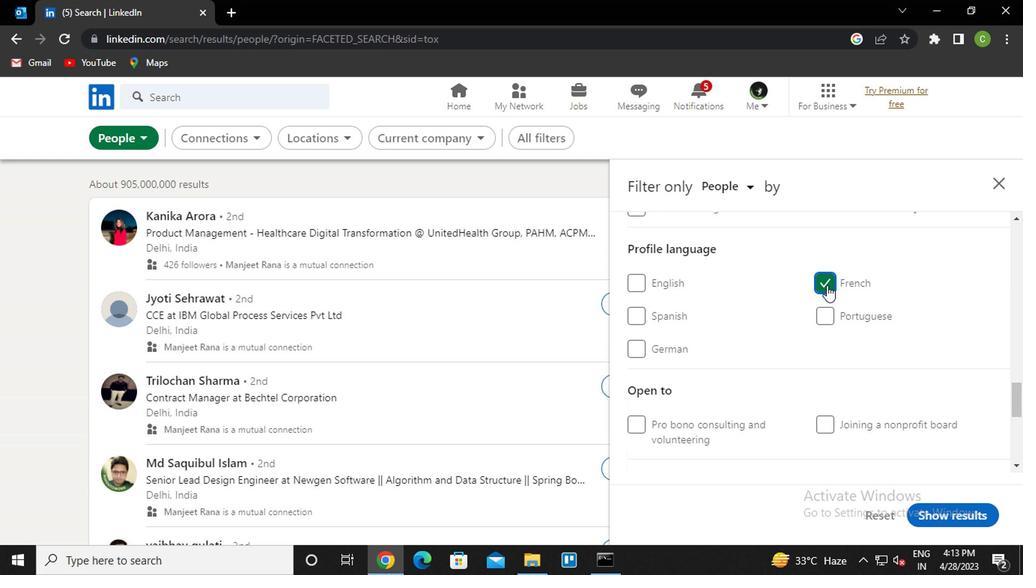 
Action: Mouse moved to (837, 352)
Screenshot: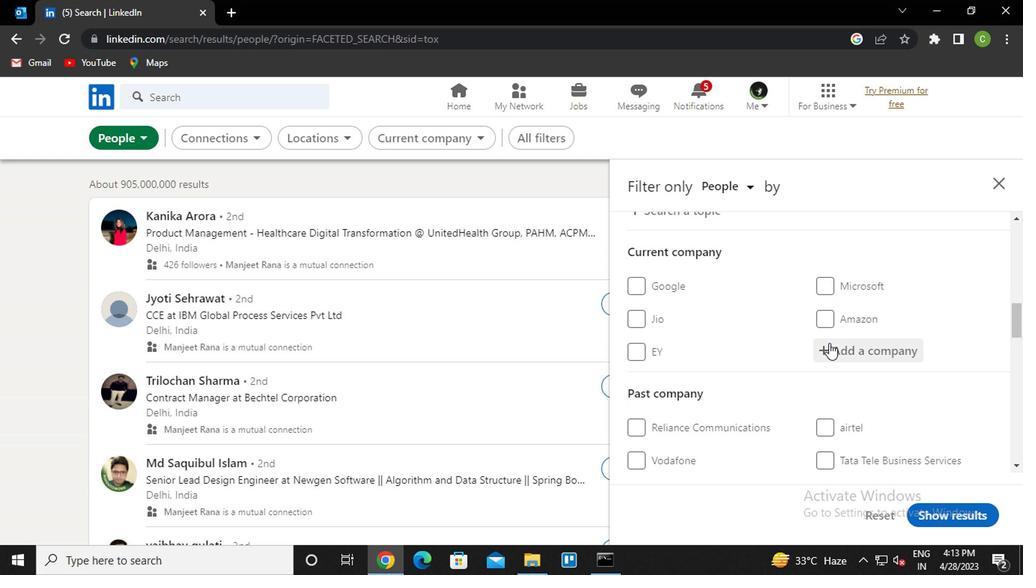 
Action: Mouse pressed left at (837, 352)
Screenshot: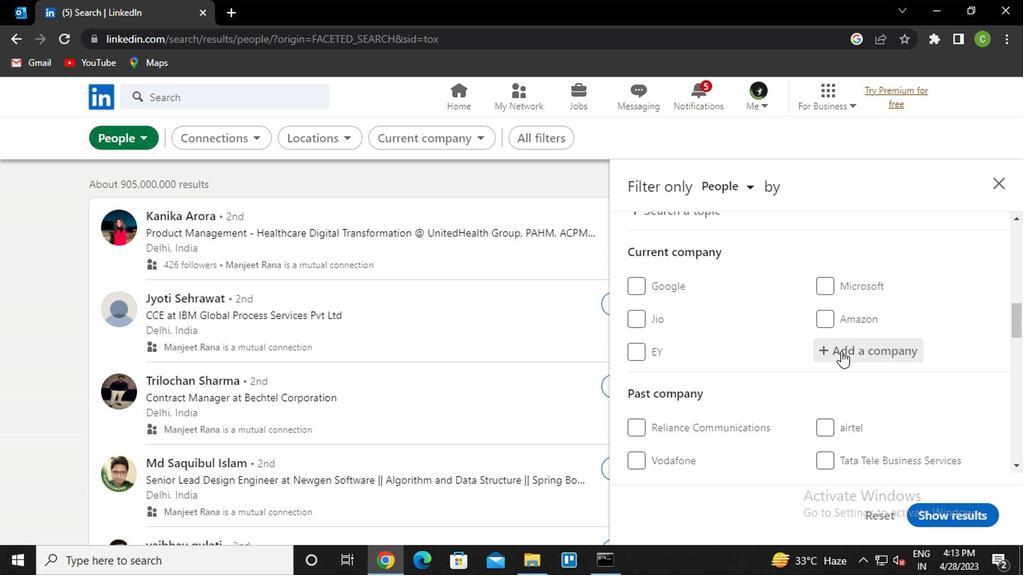
Action: Key pressed <Key.caps_lock>m<Key.caps_lock>ongo<Key.caps_lock>db<Key.down><Key.enter>
Screenshot: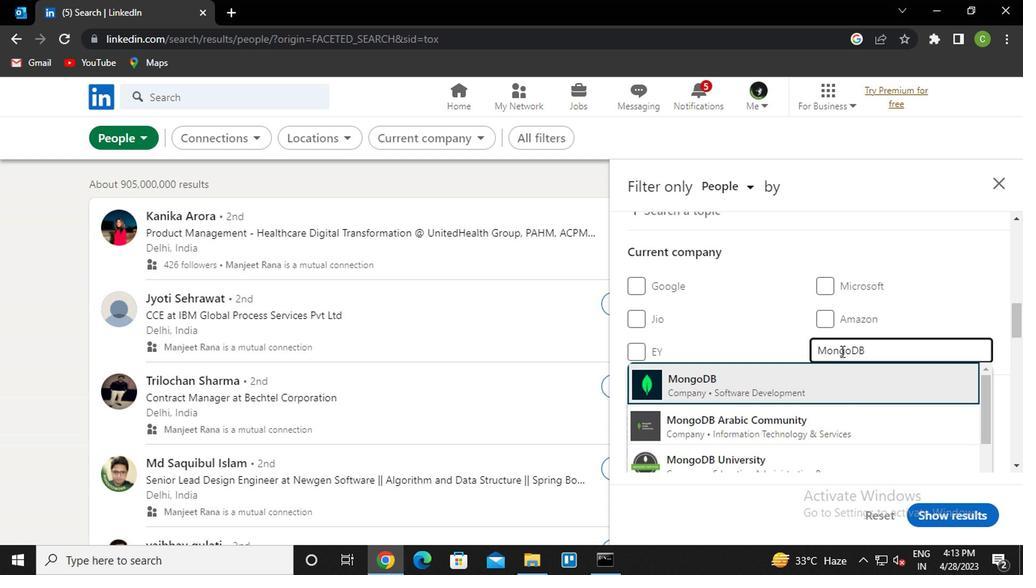 
Action: Mouse scrolled (837, 351) with delta (0, -1)
Screenshot: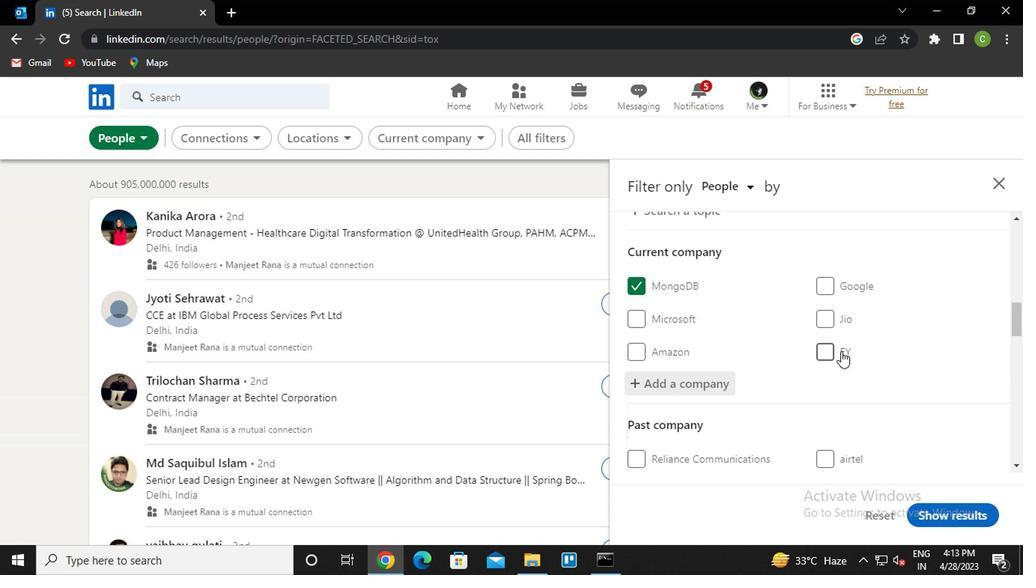 
Action: Mouse scrolled (837, 351) with delta (0, -1)
Screenshot: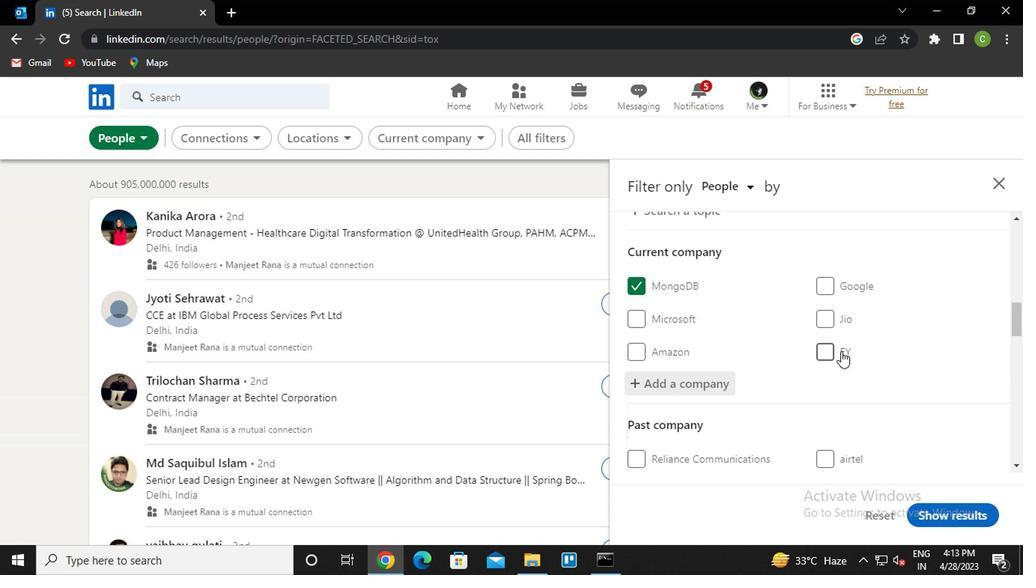 
Action: Mouse scrolled (837, 351) with delta (0, -1)
Screenshot: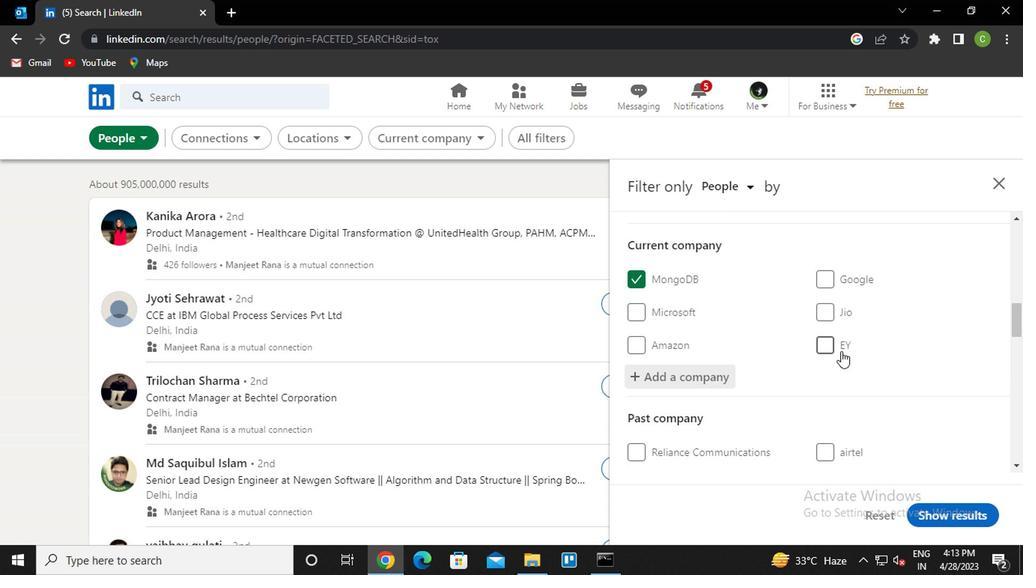 
Action: Mouse moved to (862, 366)
Screenshot: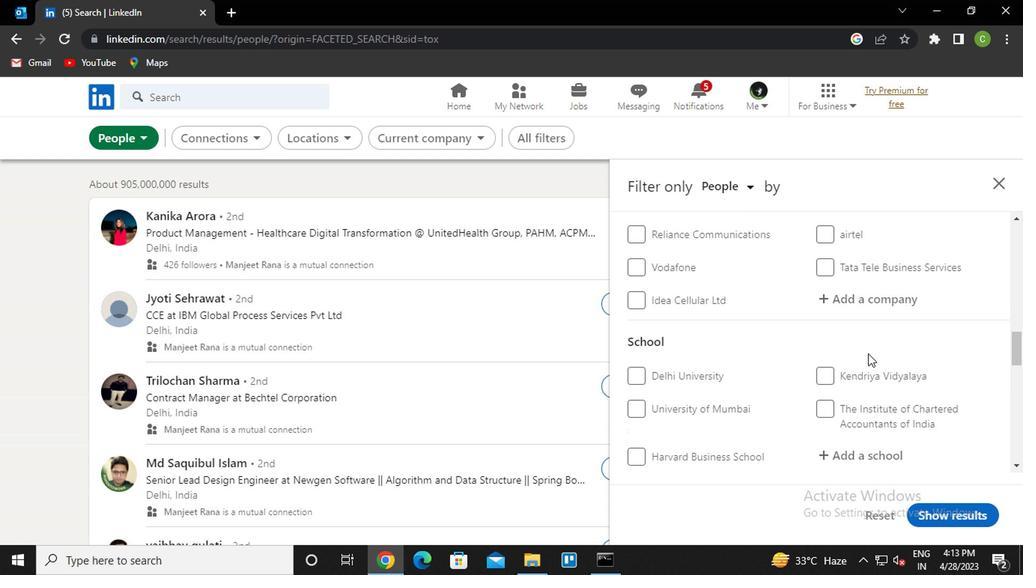 
Action: Mouse scrolled (862, 365) with delta (0, 0)
Screenshot: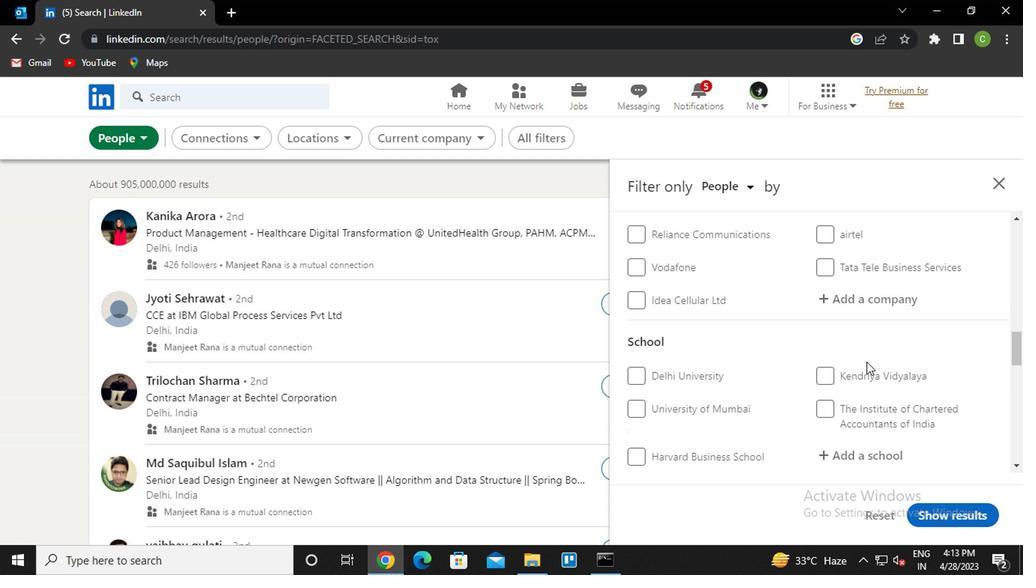 
Action: Mouse moved to (862, 366)
Screenshot: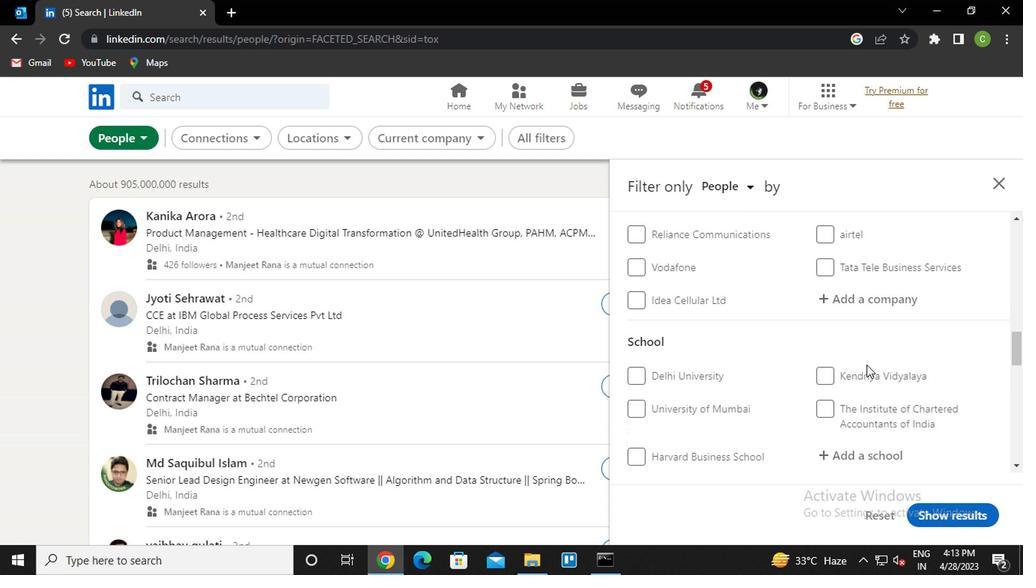 
Action: Mouse scrolled (862, 366) with delta (0, 0)
Screenshot: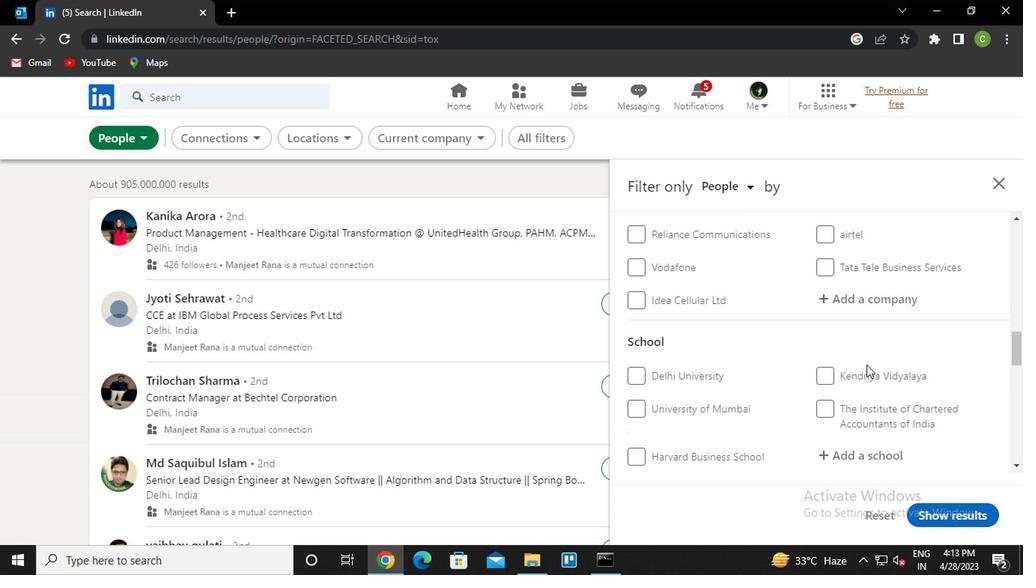 
Action: Mouse moved to (871, 312)
Screenshot: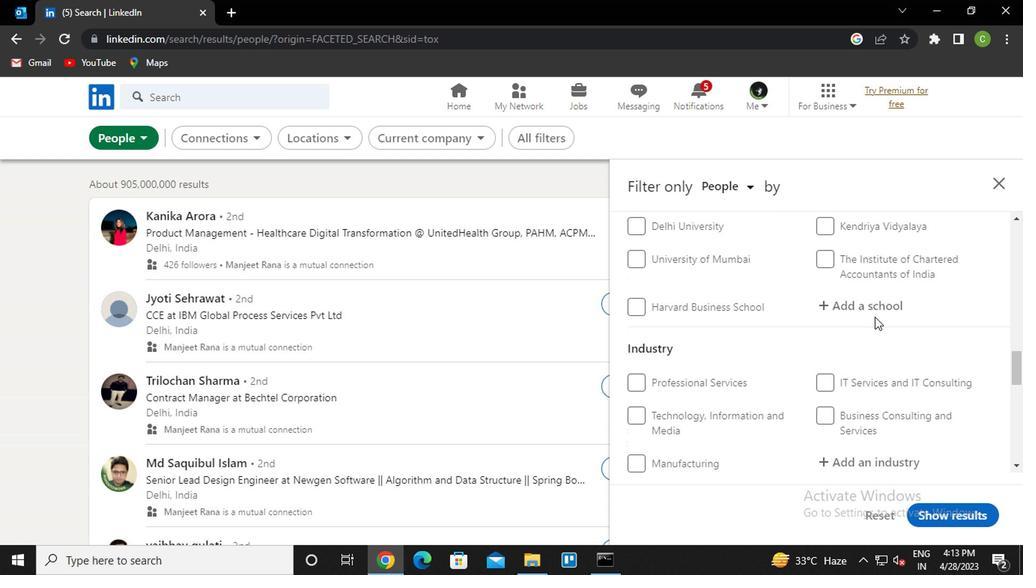 
Action: Mouse pressed left at (871, 312)
Screenshot: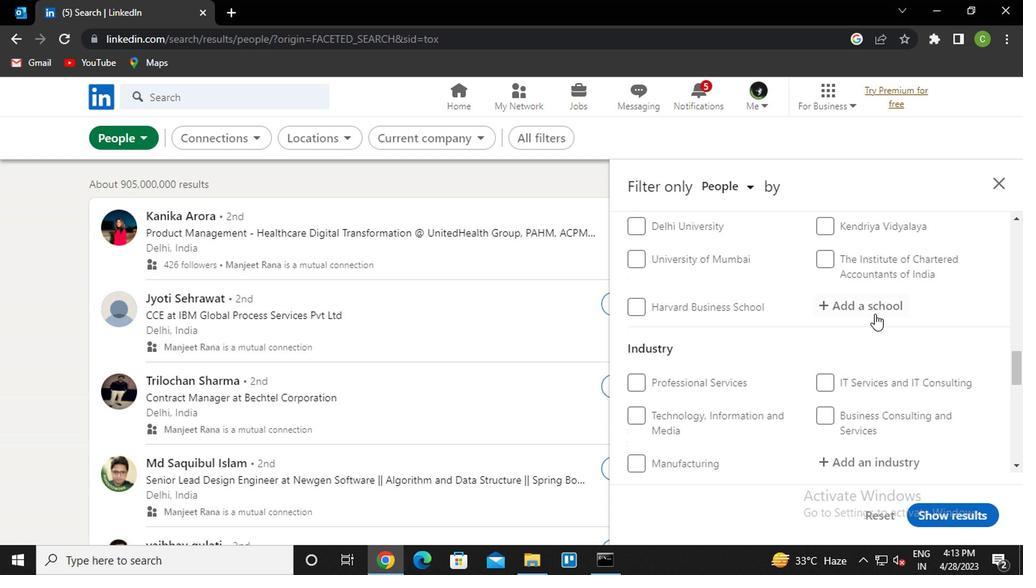 
Action: Key pressed <Key.caps_lock><Key.caps_lock>a<Key.caps_lock>sai<Key.space><Key.backspace><Key.backspace><Key.backspace>ia<Key.space><Key.caps_lock>p<Key.caps_lock>aci<Key.down><Key.down><Key.down><Key.enter>
Screenshot: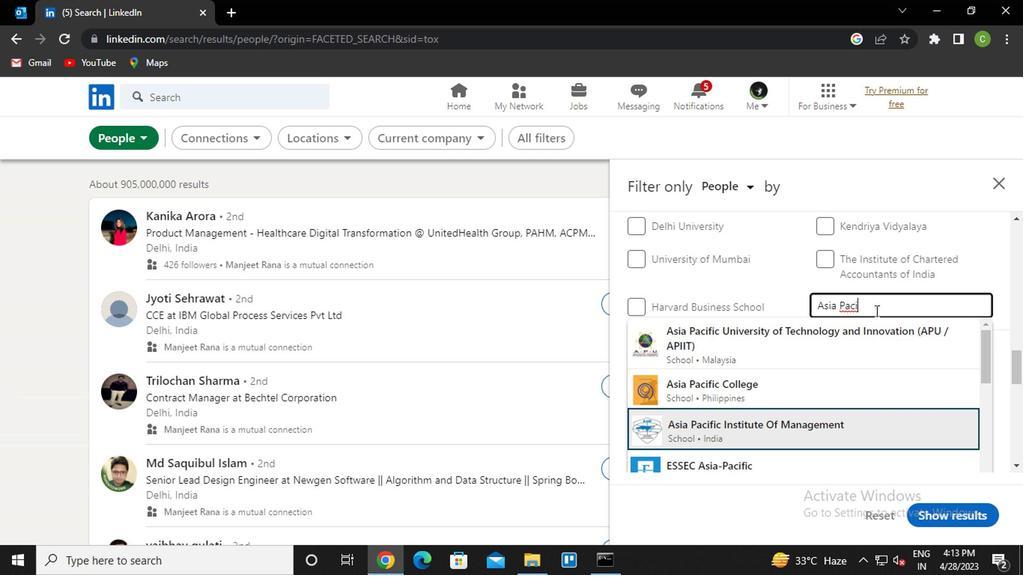 
Action: Mouse scrolled (871, 311) with delta (0, -1)
Screenshot: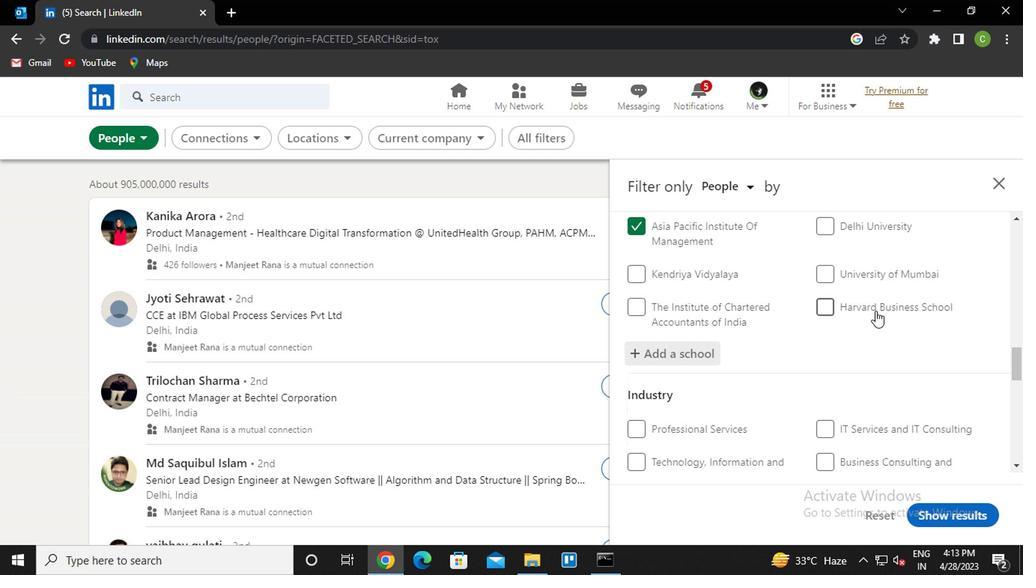 
Action: Mouse scrolled (871, 311) with delta (0, -1)
Screenshot: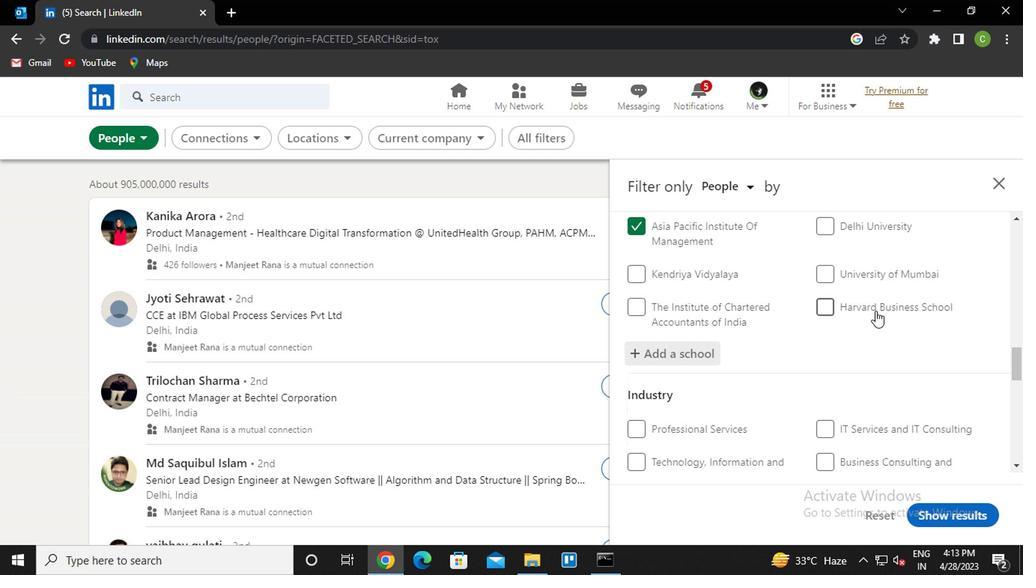 
Action: Mouse scrolled (871, 311) with delta (0, -1)
Screenshot: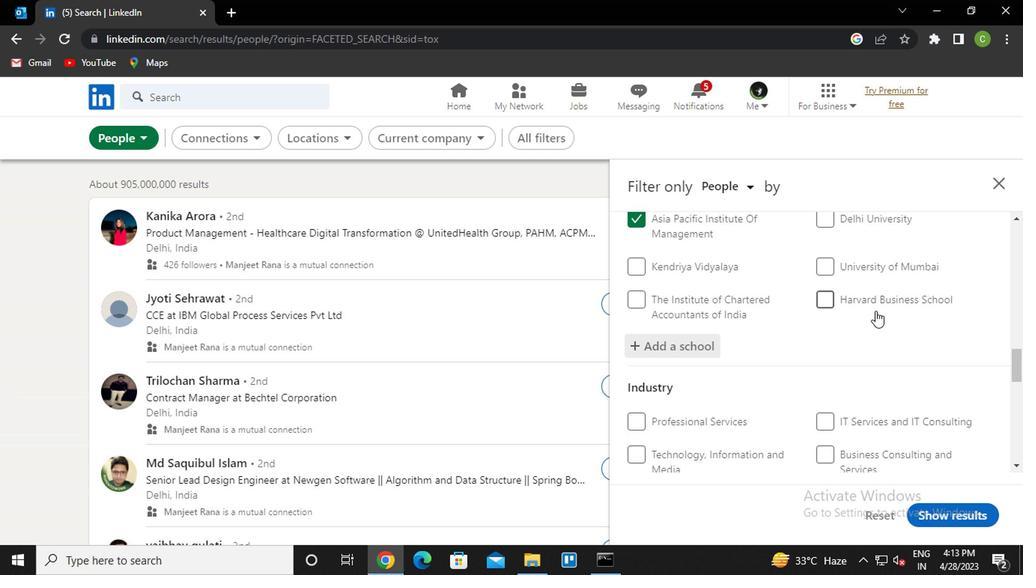 
Action: Mouse moved to (885, 286)
Screenshot: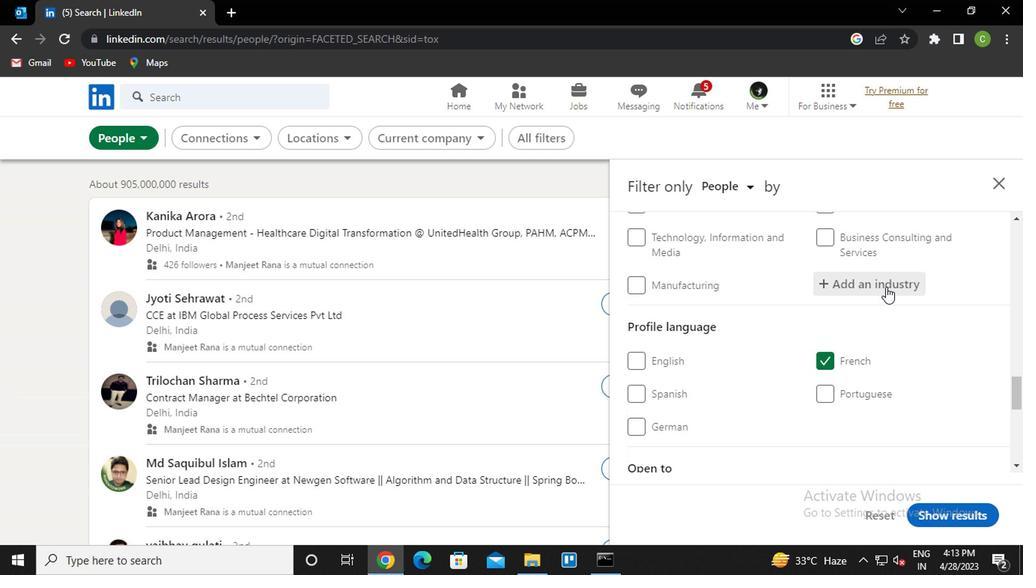 
Action: Mouse pressed left at (885, 286)
Screenshot: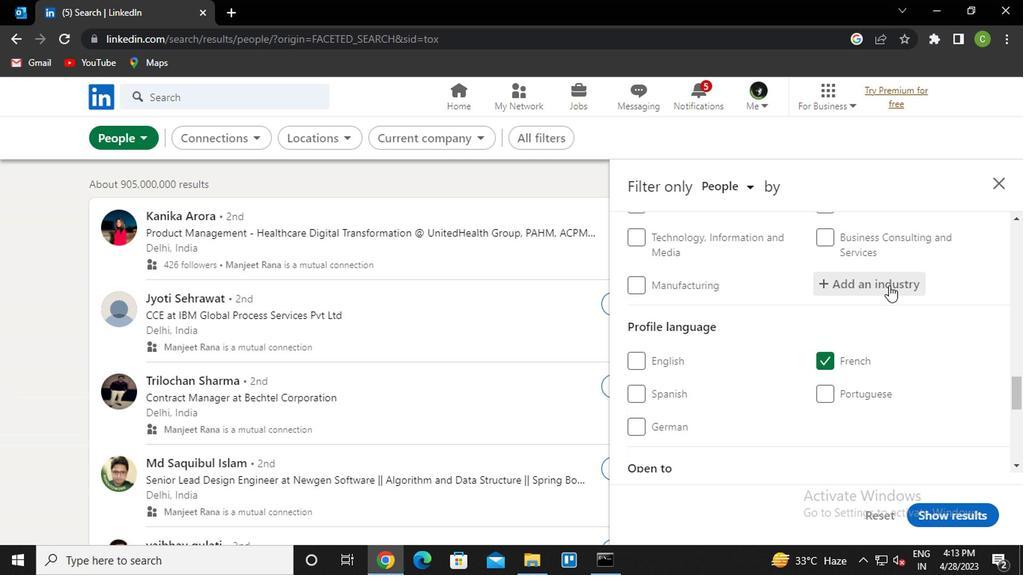 
Action: Key pressed <Key.caps_lock>f<Key.caps_lock>arming<Key.down><Key.down><Key.enter>
Screenshot: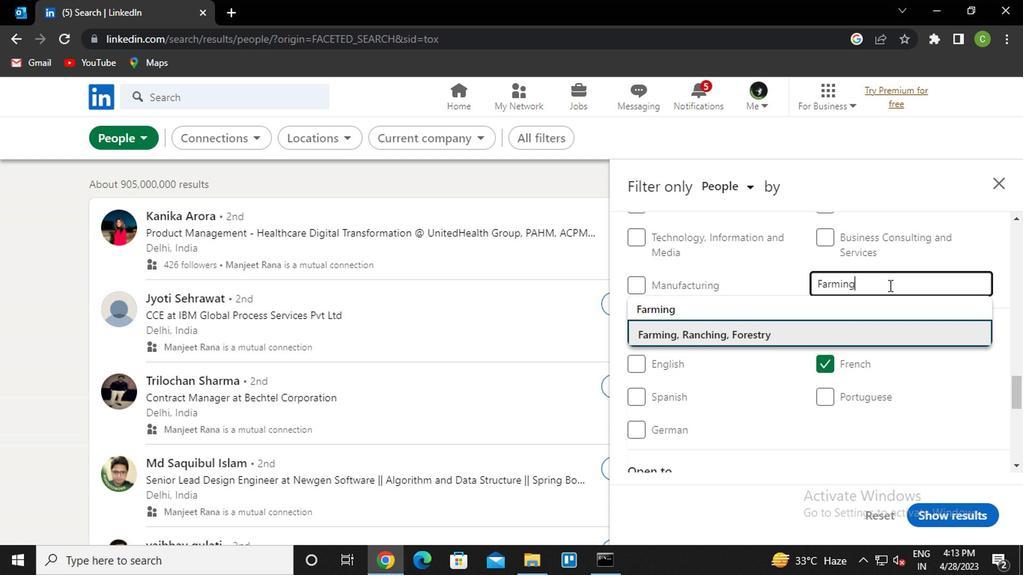 
Action: Mouse scrolled (885, 285) with delta (0, -1)
Screenshot: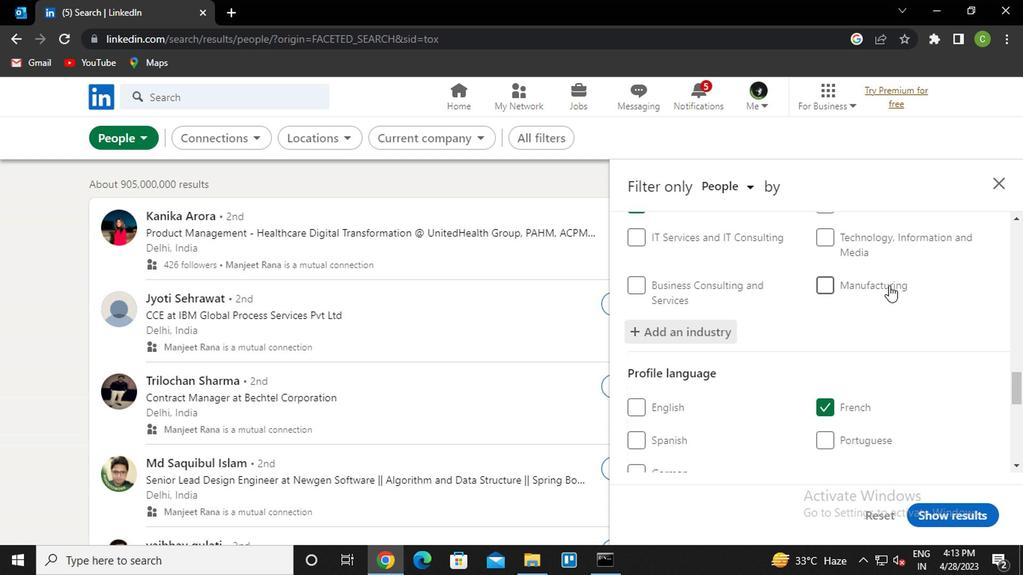 
Action: Mouse scrolled (885, 285) with delta (0, -1)
Screenshot: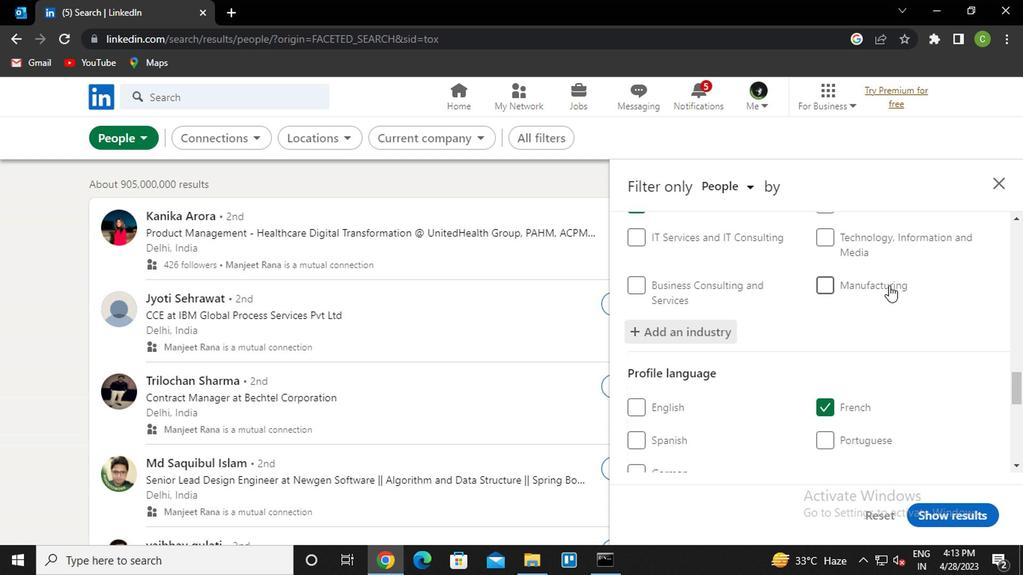 
Action: Mouse scrolled (885, 285) with delta (0, -1)
Screenshot: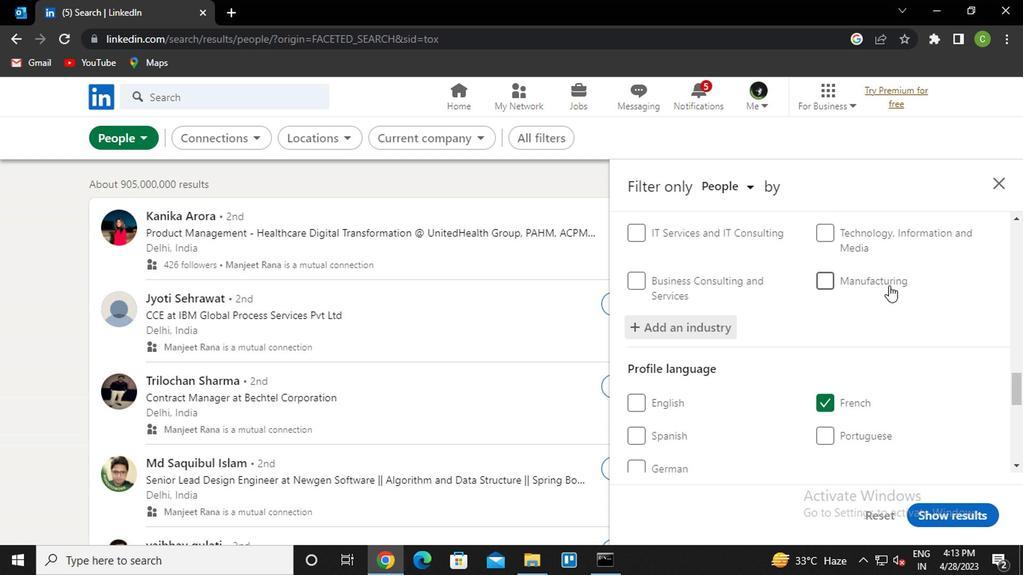 
Action: Mouse moved to (855, 326)
Screenshot: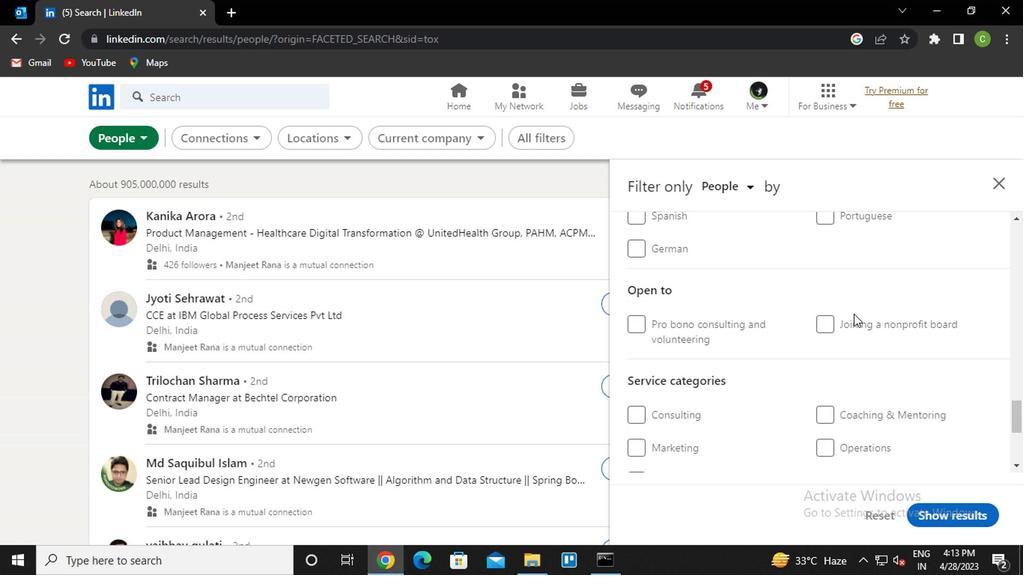 
Action: Mouse scrolled (855, 325) with delta (0, 0)
Screenshot: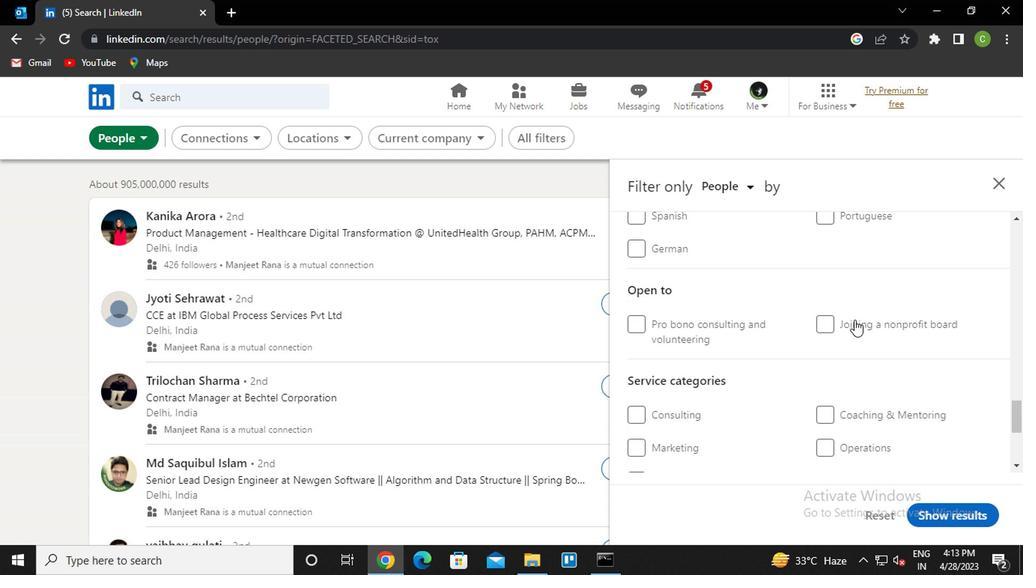 
Action: Mouse moved to (857, 323)
Screenshot: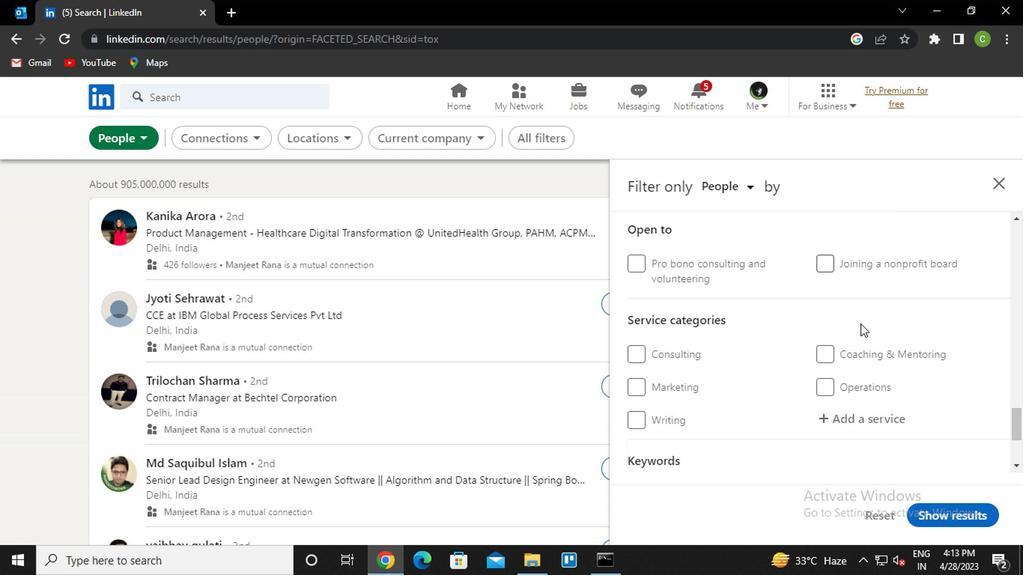 
Action: Mouse scrolled (857, 322) with delta (0, -1)
Screenshot: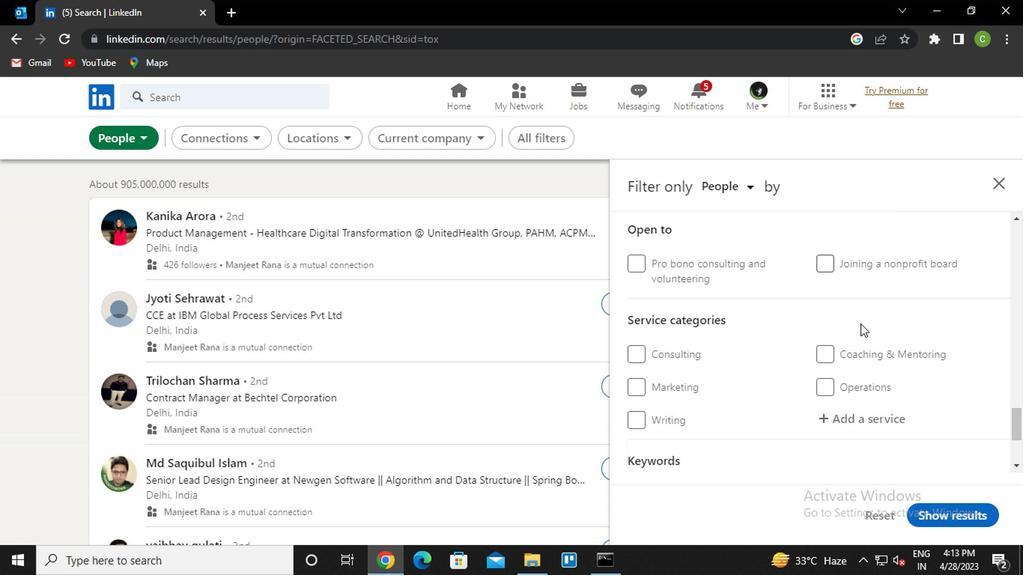 
Action: Mouse moved to (855, 327)
Screenshot: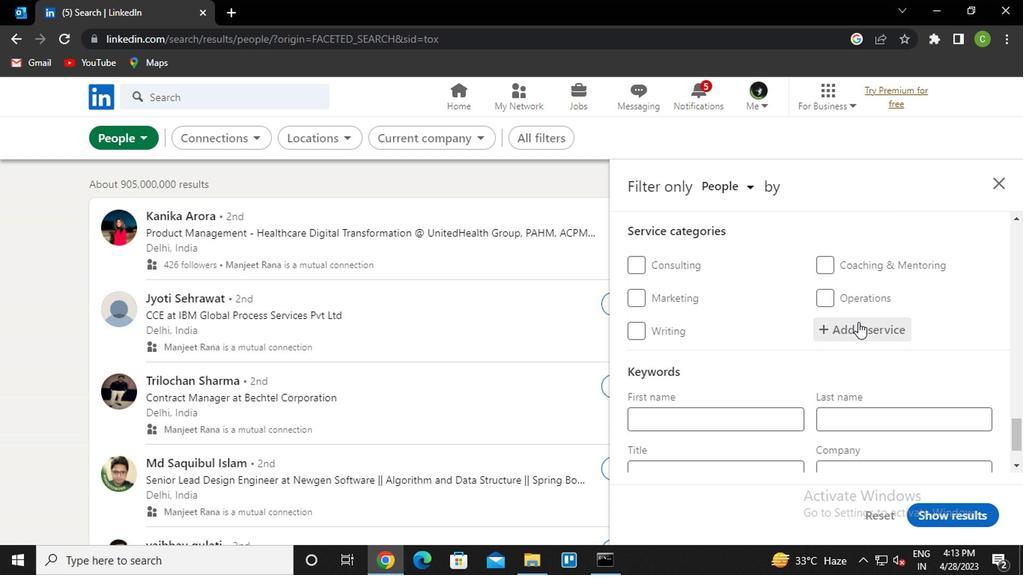 
Action: Mouse pressed left at (855, 327)
Screenshot: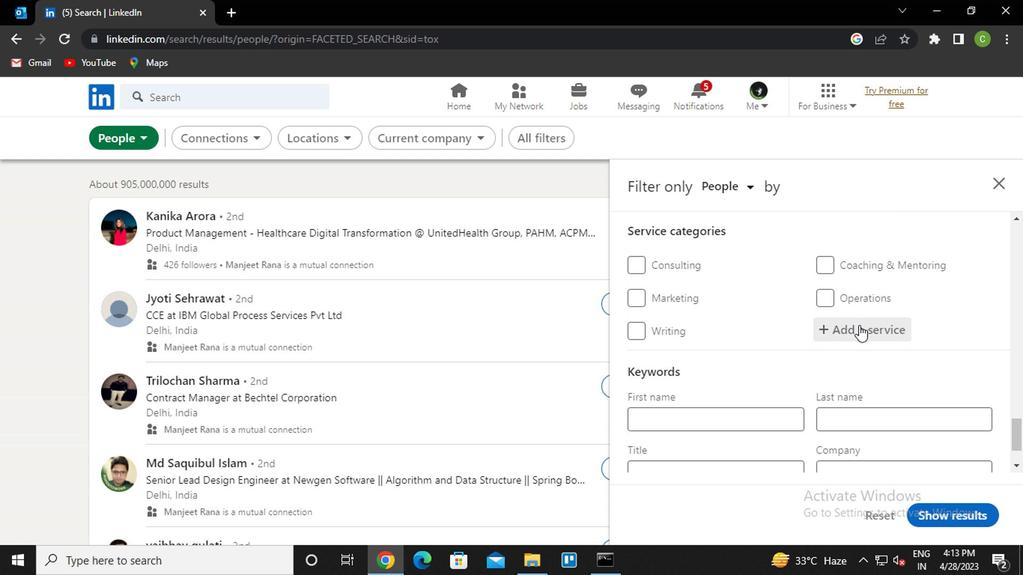 
Action: Key pressed <Key.caps_lock>t<Key.caps_lock>rade<Key.down><Key.enter>
Screenshot: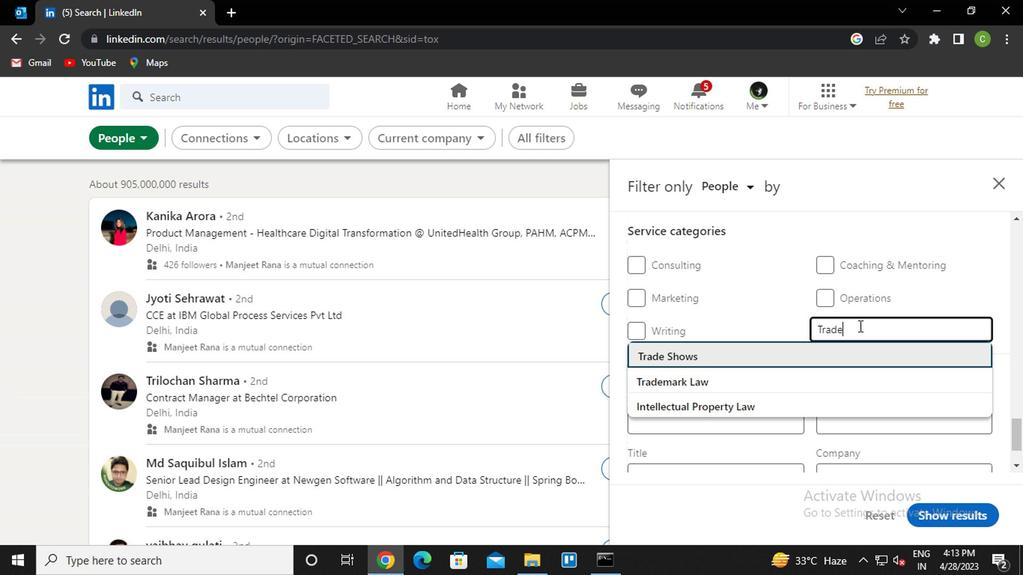 
Action: Mouse moved to (853, 335)
Screenshot: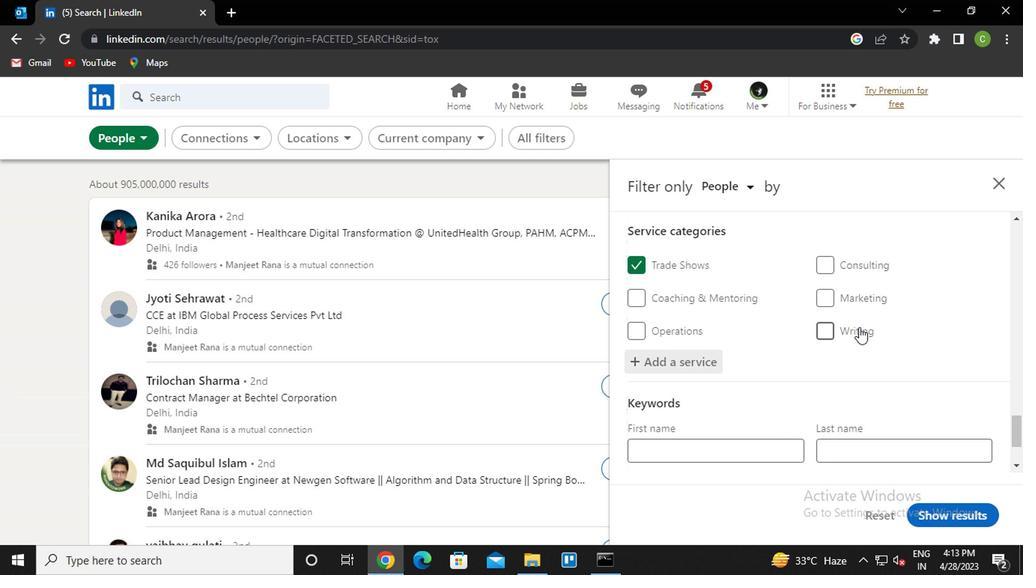 
Action: Mouse scrolled (853, 334) with delta (0, 0)
Screenshot: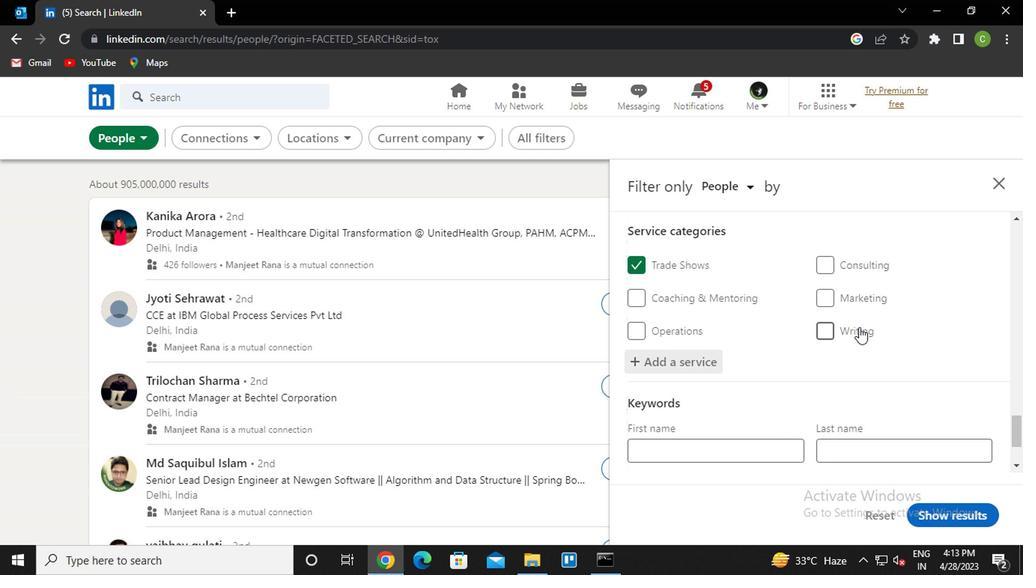 
Action: Mouse moved to (851, 340)
Screenshot: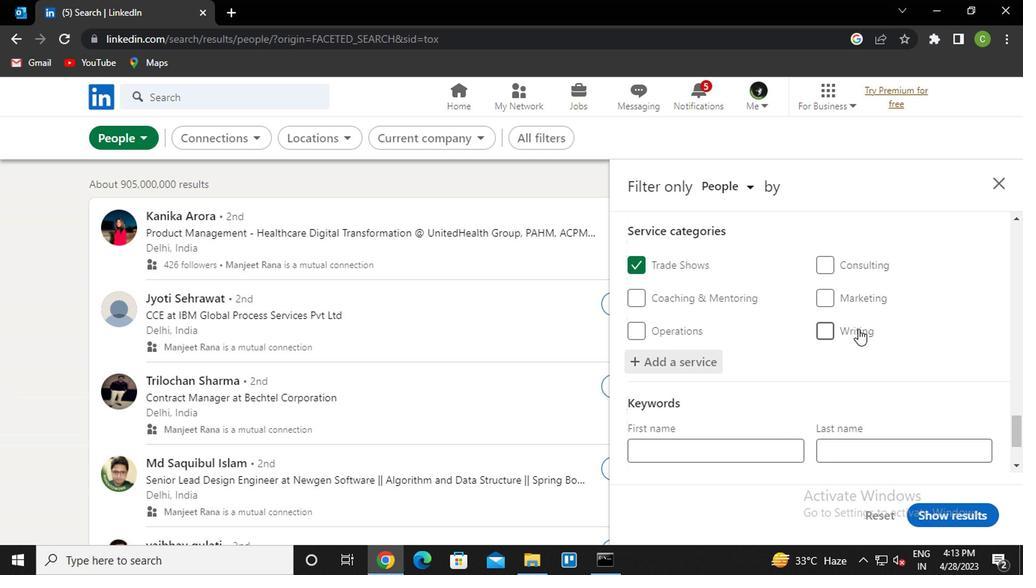 
Action: Mouse scrolled (851, 340) with delta (0, 0)
Screenshot: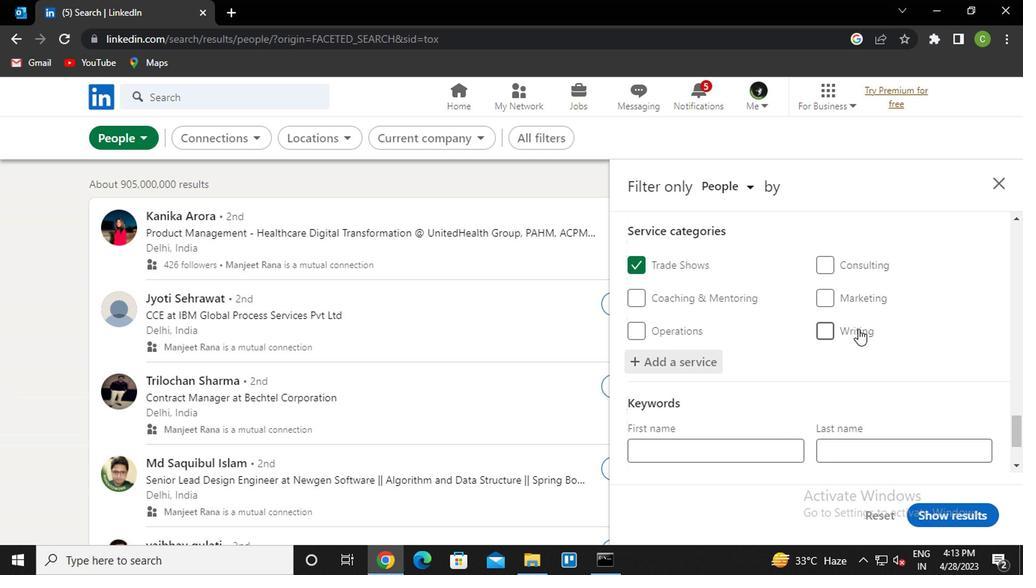 
Action: Mouse moved to (851, 343)
Screenshot: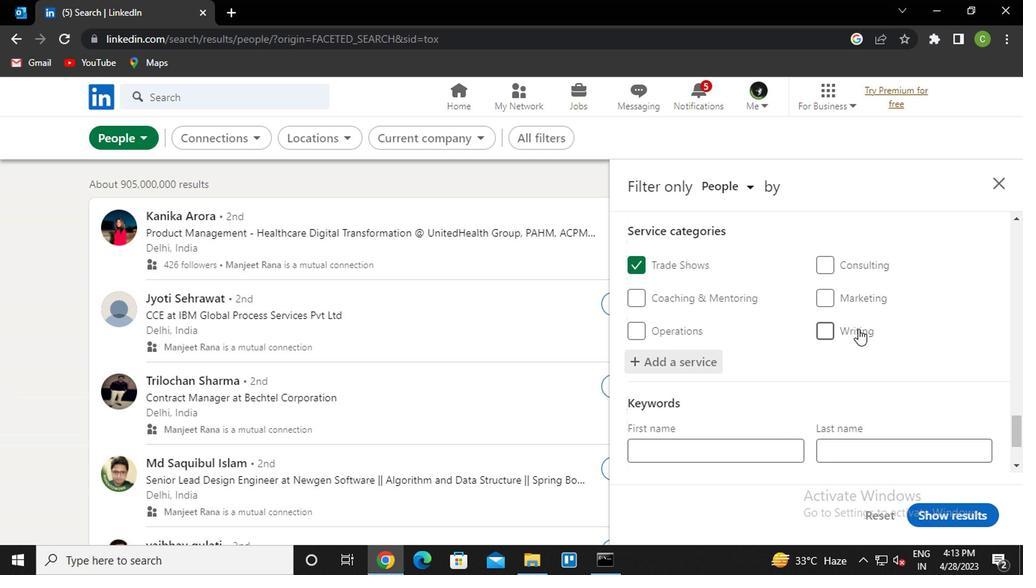 
Action: Mouse scrolled (851, 342) with delta (0, -1)
Screenshot: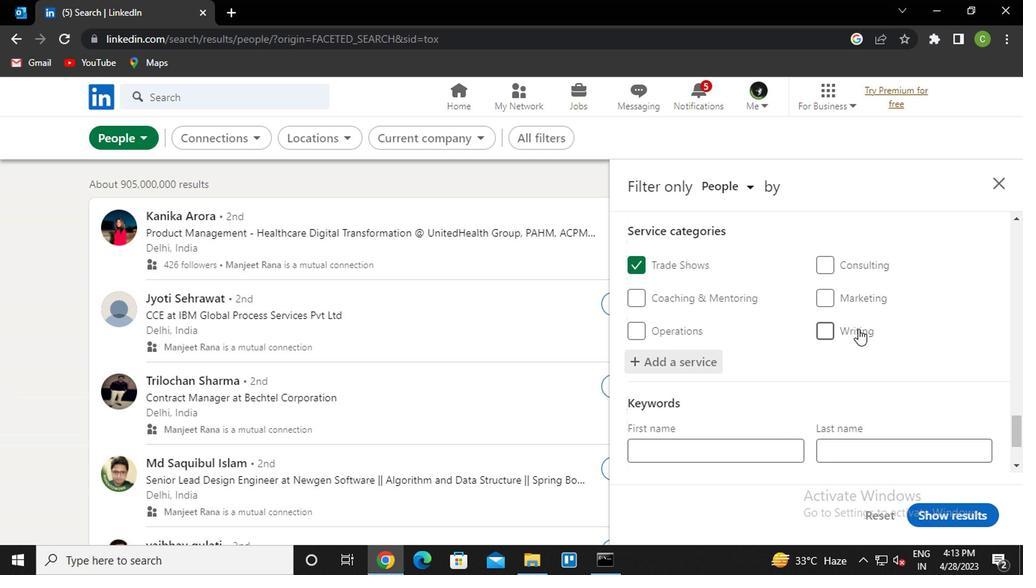 
Action: Mouse moved to (847, 350)
Screenshot: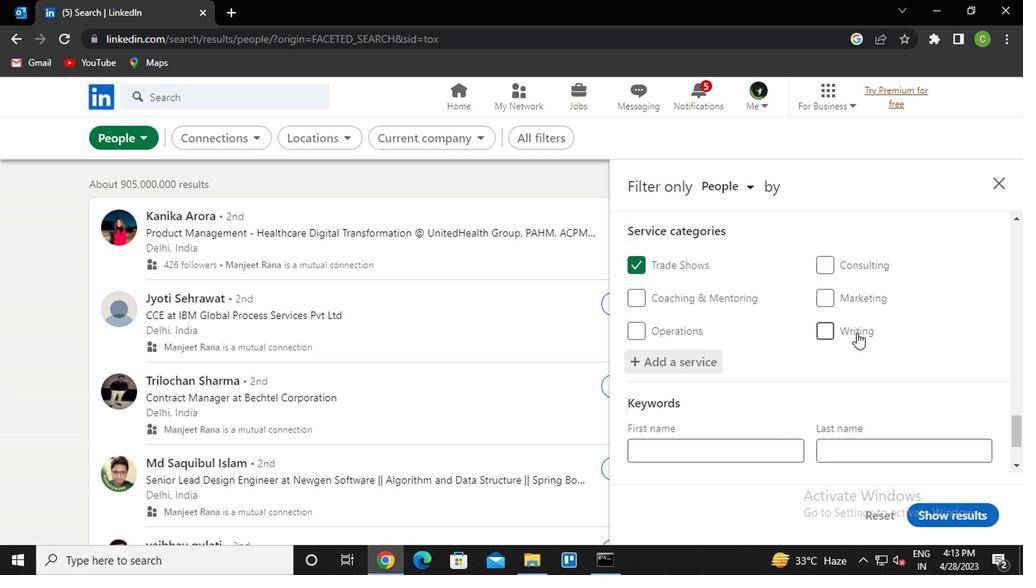 
Action: Mouse scrolled (847, 349) with delta (0, 0)
Screenshot: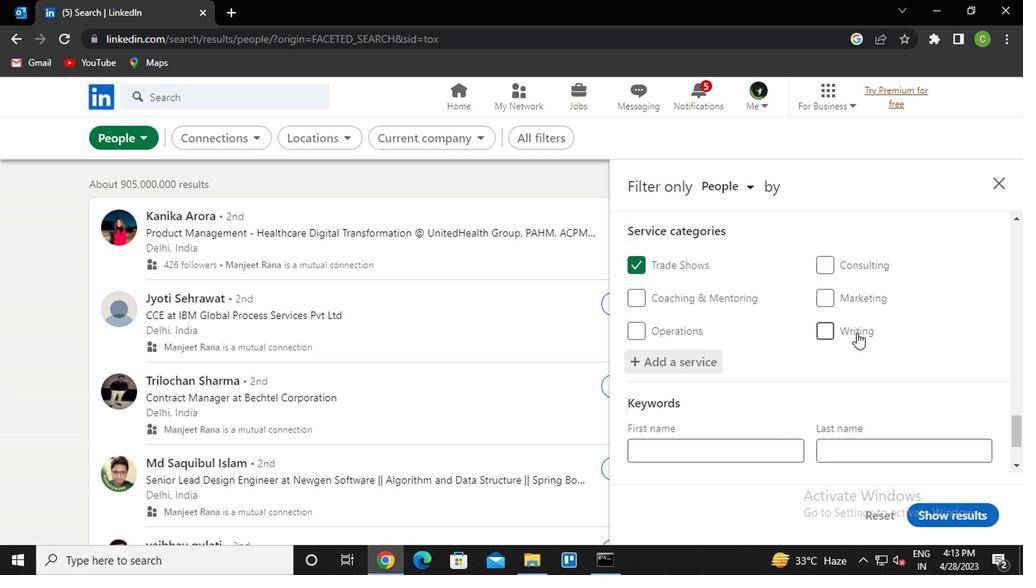 
Action: Mouse moved to (732, 409)
Screenshot: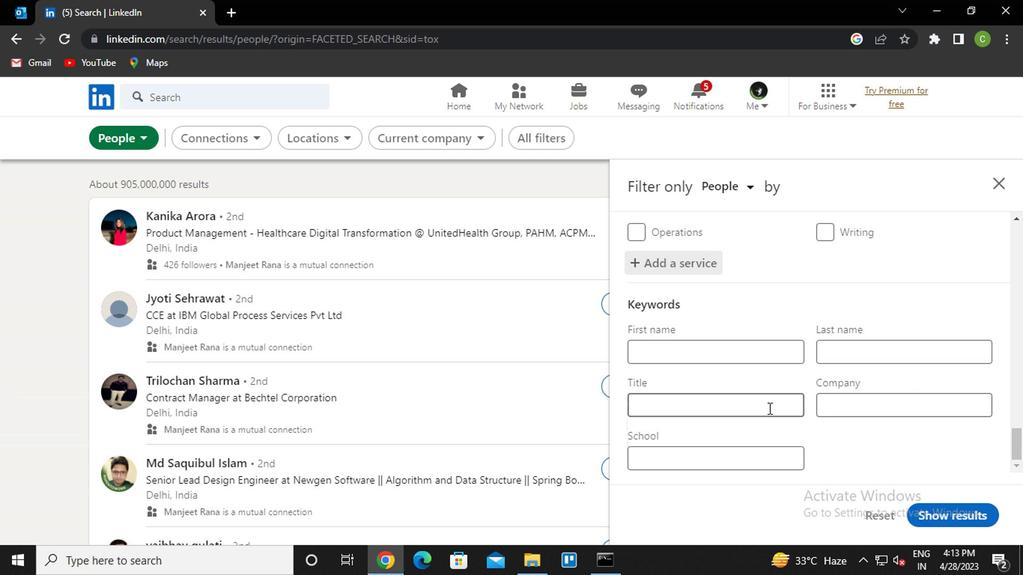 
Action: Mouse pressed left at (732, 409)
Screenshot: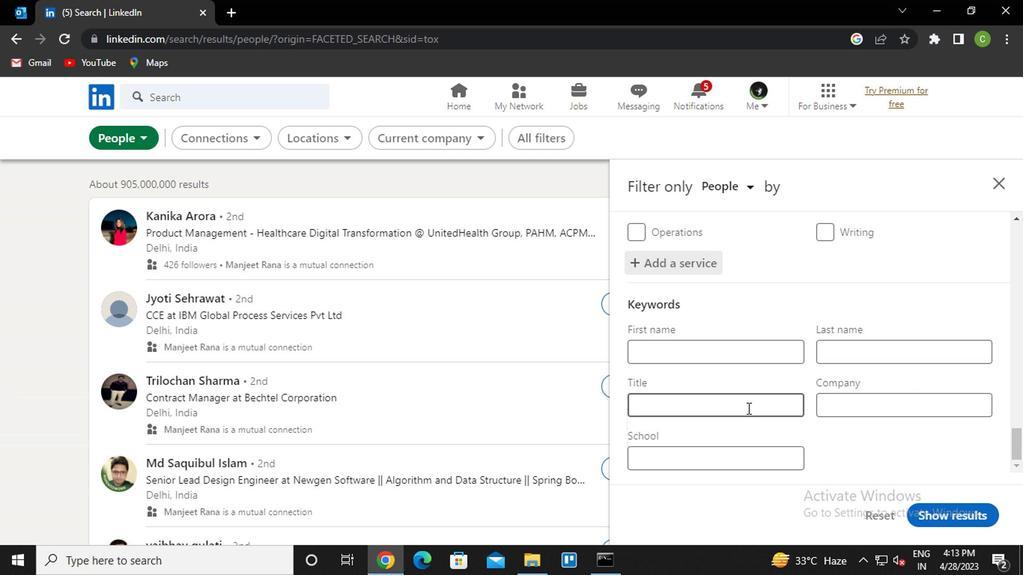 
Action: Key pressed <Key.caps_lock>l<Key.caps_lock>ibrary<Key.space><Key.caps_lock>a<Key.caps_lock>ssistant
Screenshot: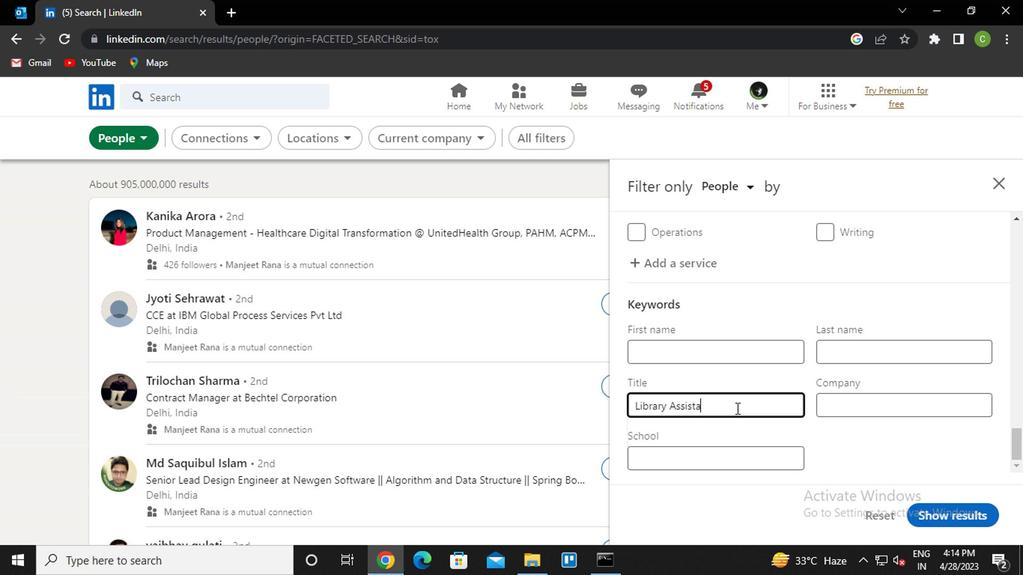 
Action: Mouse moved to (940, 519)
Screenshot: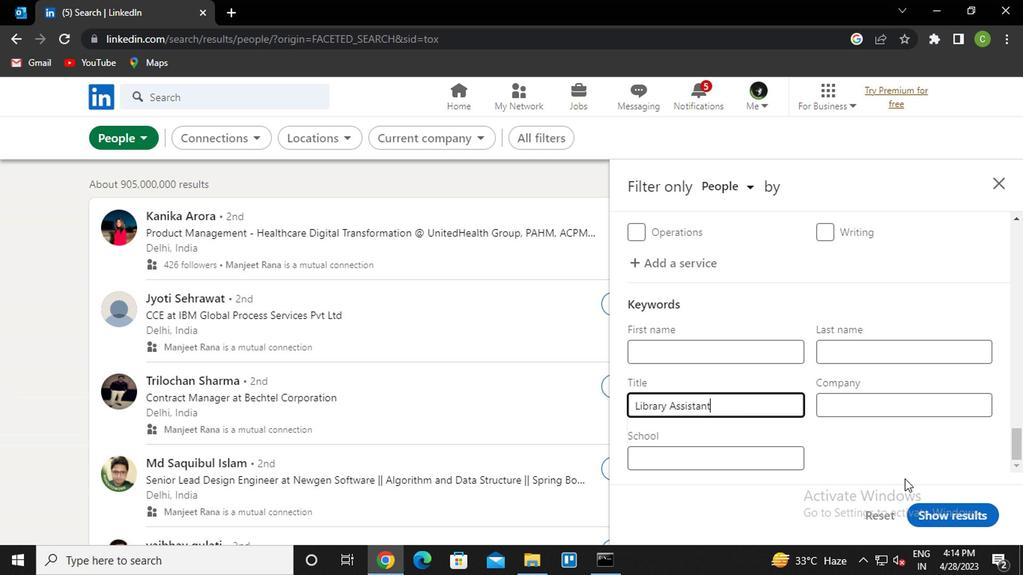 
Action: Mouse pressed left at (940, 519)
Screenshot: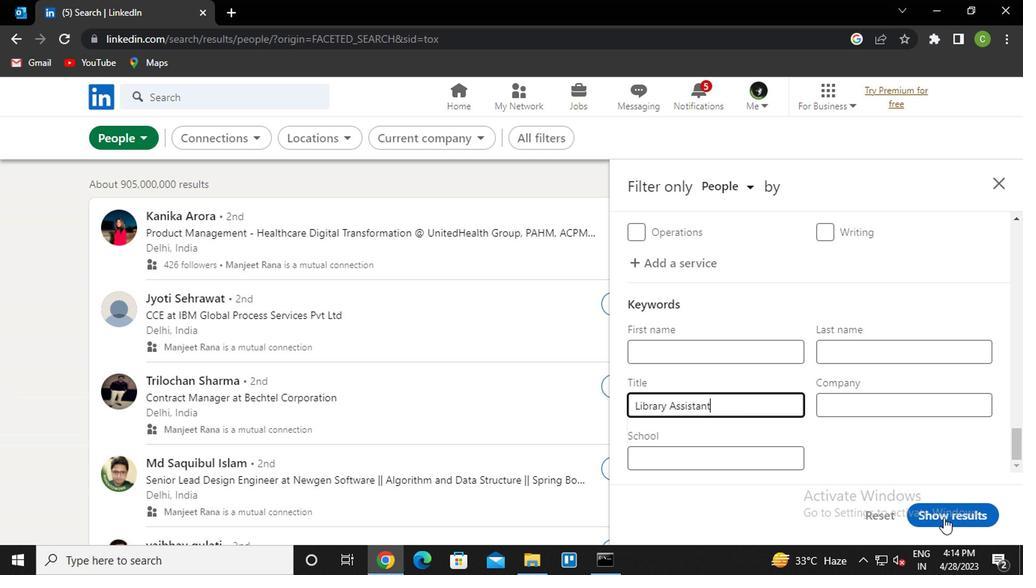 
Action: Mouse moved to (514, 515)
Screenshot: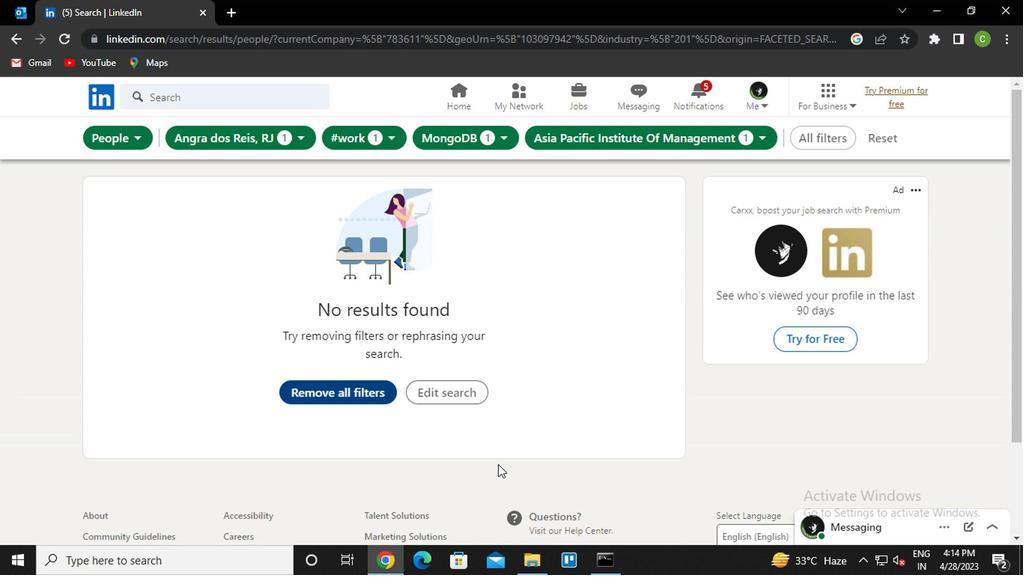 
